 Task: Add Attachment from Trello to Card Card0000000162 in Board Board0000000041 in Workspace WS0000000014 in Trello. Add Cover Blue to Card Card0000000162 in Board Board0000000041 in Workspace WS0000000014 in Trello. Add "Copy Card To …" Button titled Button0000000162 to "bottom" of the list "To Do" to Card Card0000000162 in Board Board0000000041 in Workspace WS0000000014 in Trello. Add Description DS0000000162 to Card Card0000000162 in Board Board0000000041 in Workspace WS0000000014 in Trello. Add Comment CM0000000162 to Card Card0000000162 in Board Board0000000041 in Workspace WS0000000014 in Trello
Action: Mouse moved to (557, 28)
Screenshot: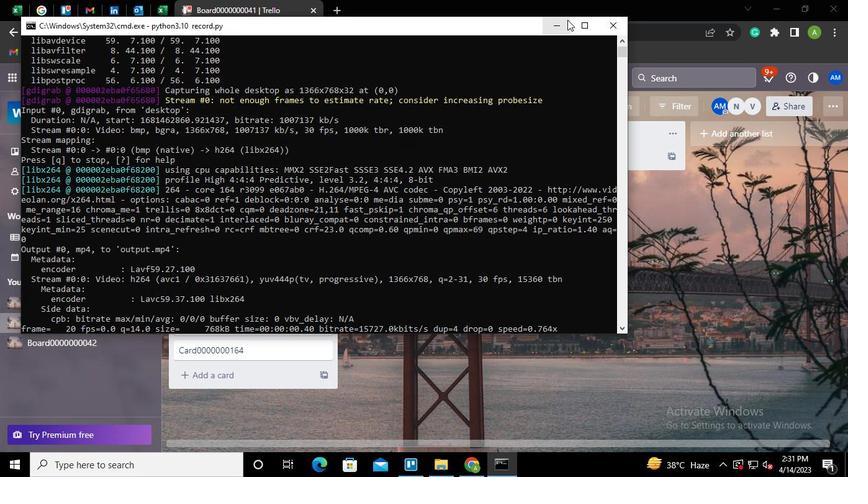 
Action: Mouse pressed left at (557, 28)
Screenshot: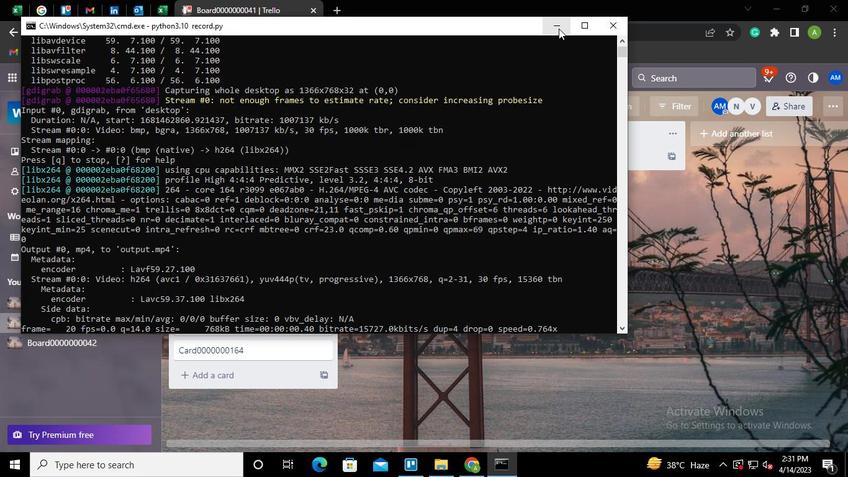 
Action: Mouse moved to (277, 282)
Screenshot: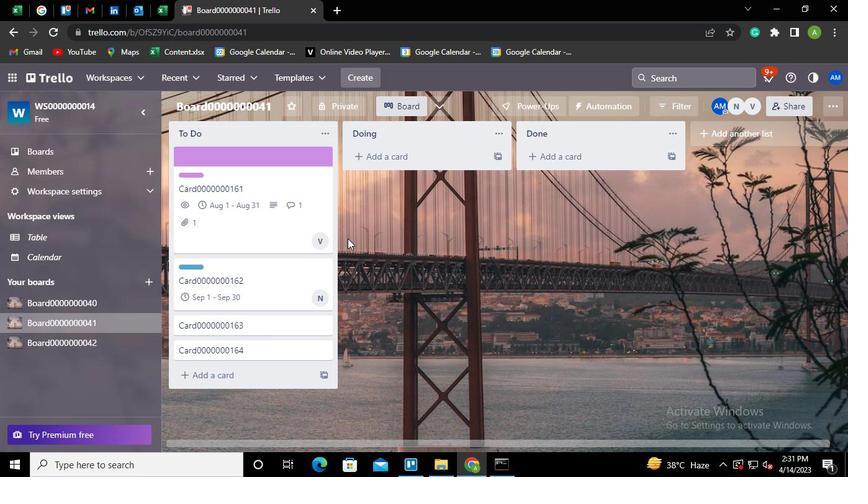
Action: Mouse pressed left at (277, 282)
Screenshot: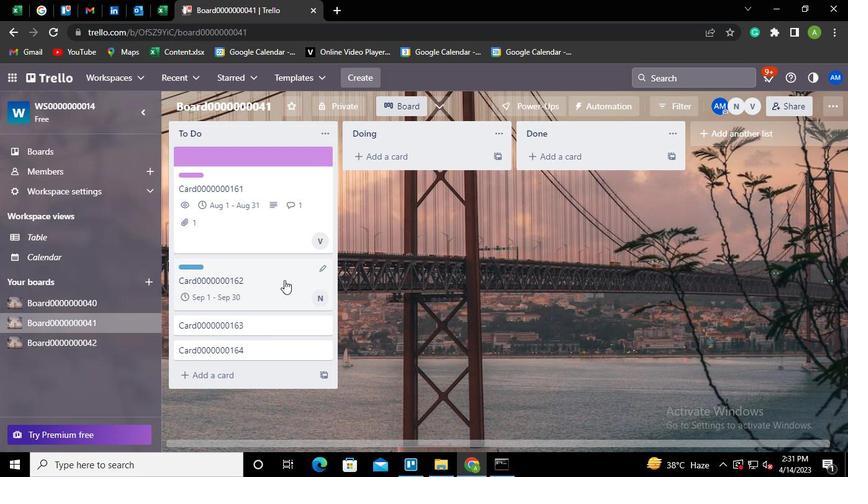 
Action: Mouse moved to (579, 321)
Screenshot: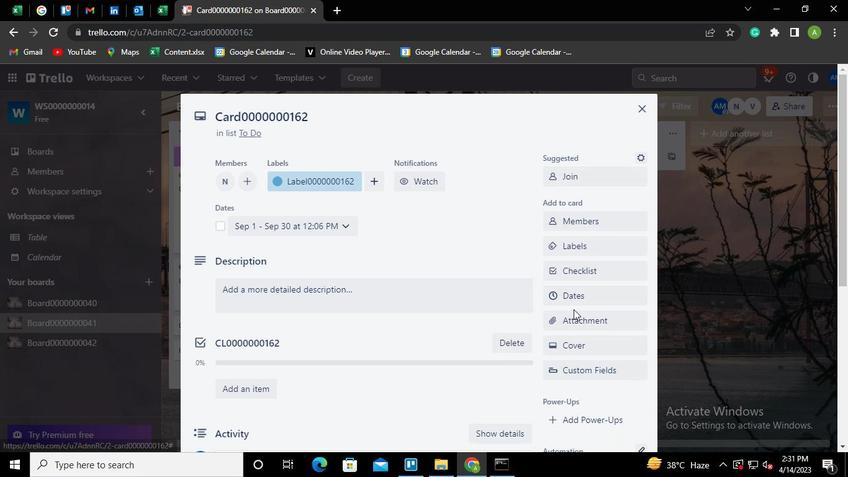 
Action: Mouse pressed left at (579, 321)
Screenshot: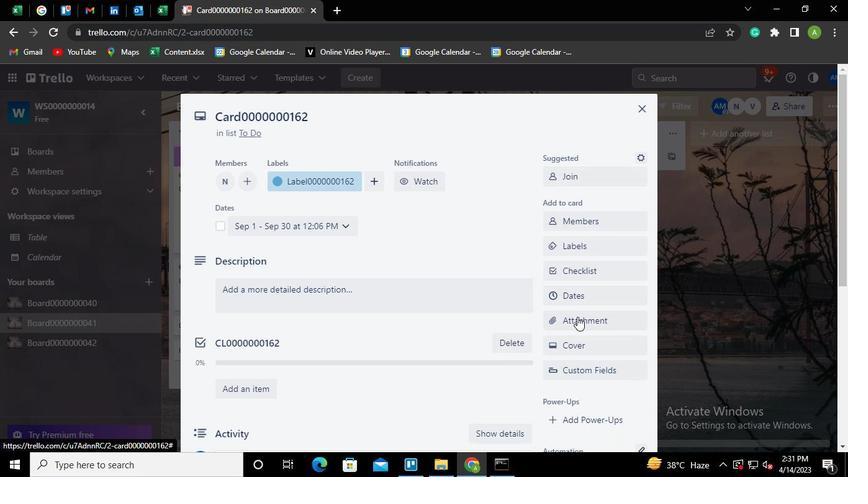 
Action: Mouse moved to (567, 152)
Screenshot: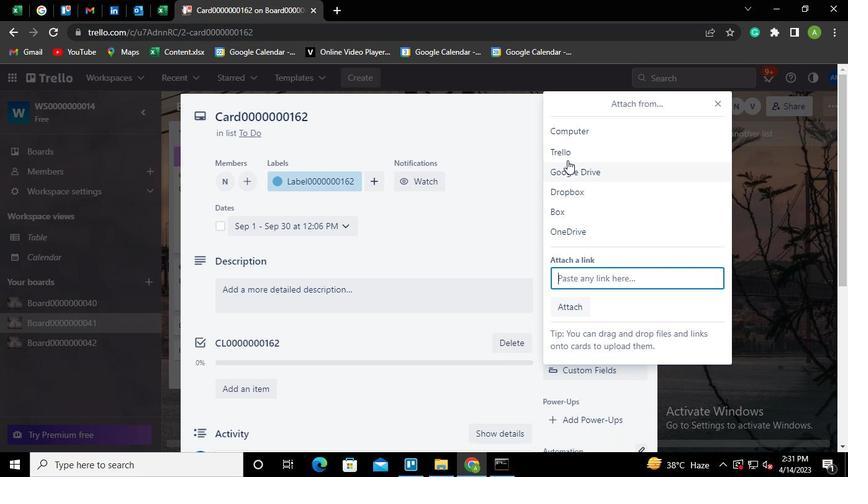 
Action: Mouse pressed left at (567, 152)
Screenshot: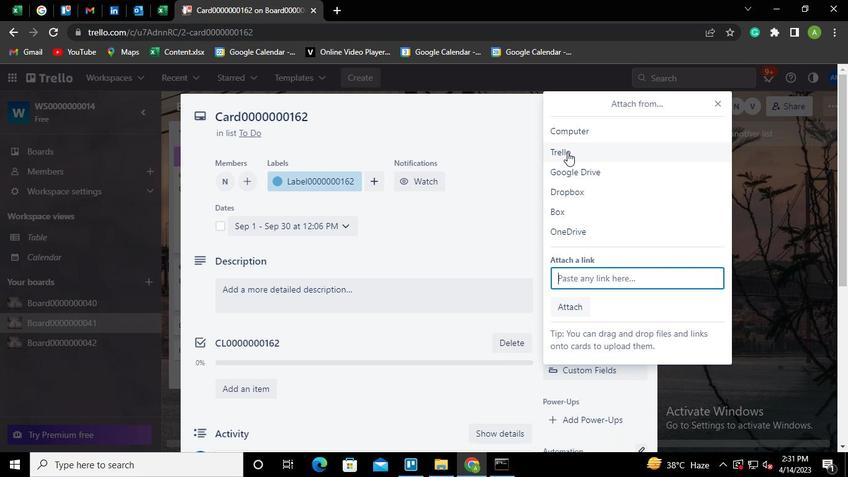 
Action: Mouse moved to (574, 192)
Screenshot: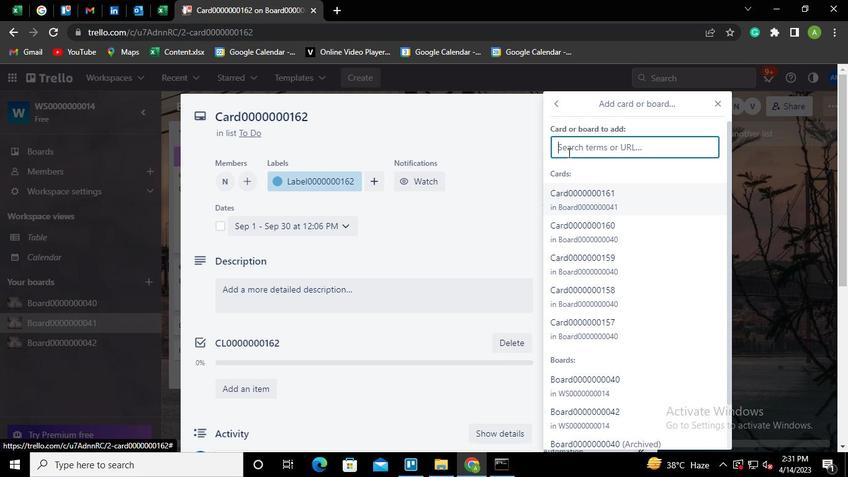 
Action: Mouse pressed left at (574, 192)
Screenshot: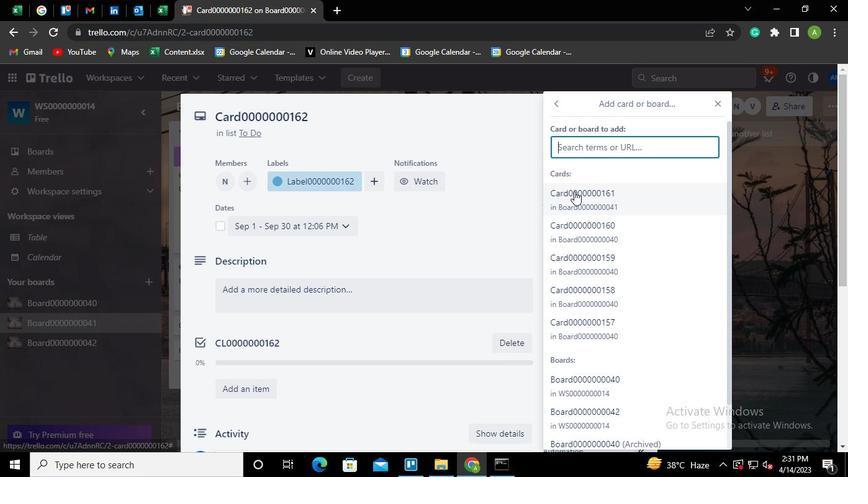 
Action: Mouse moved to (571, 342)
Screenshot: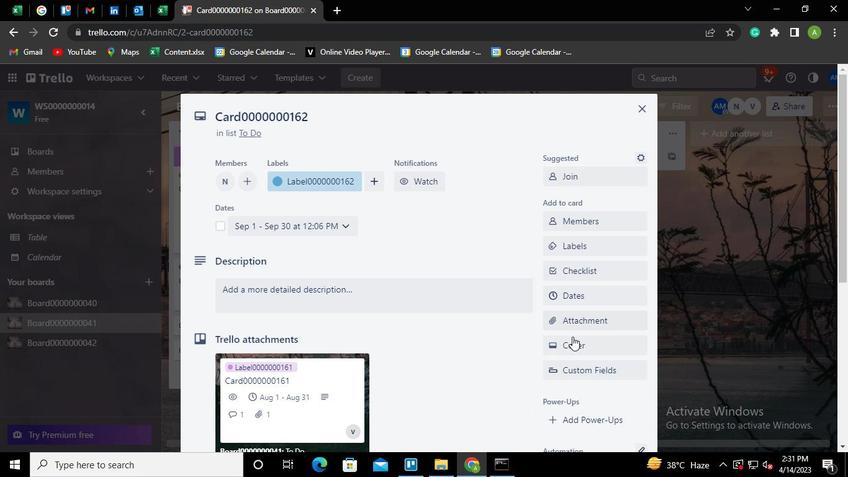 
Action: Mouse pressed left at (571, 342)
Screenshot: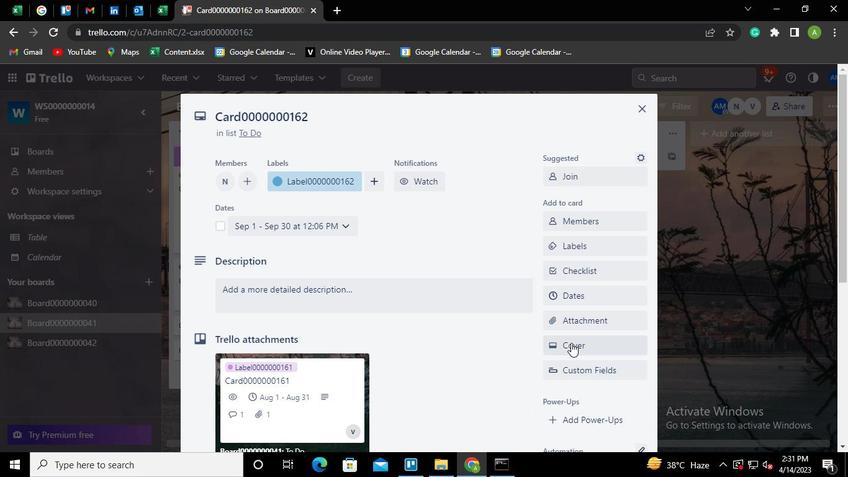 
Action: Mouse moved to (567, 242)
Screenshot: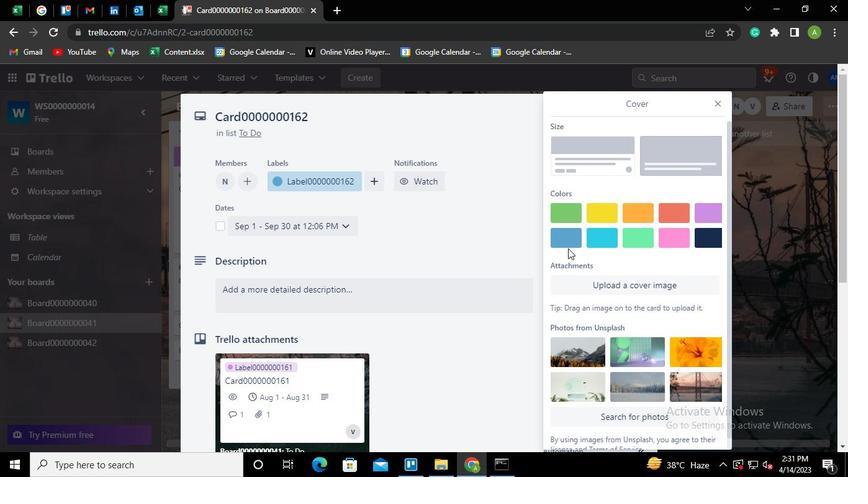 
Action: Mouse pressed left at (567, 242)
Screenshot: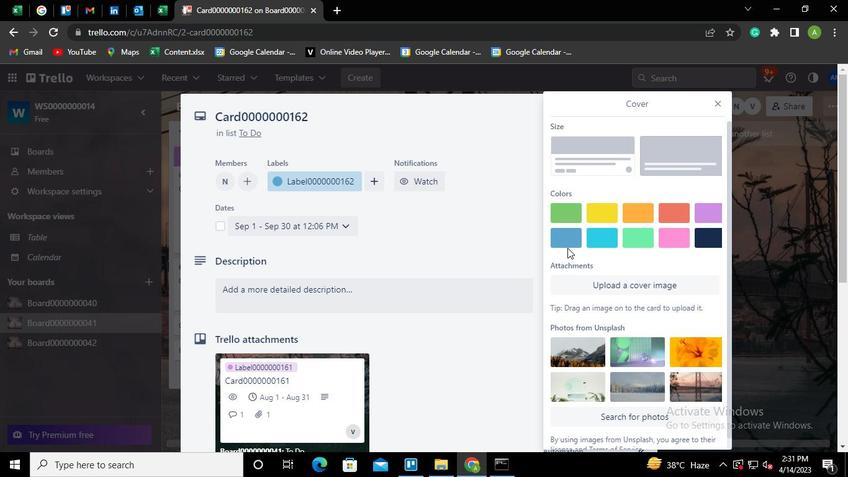
Action: Mouse moved to (506, 219)
Screenshot: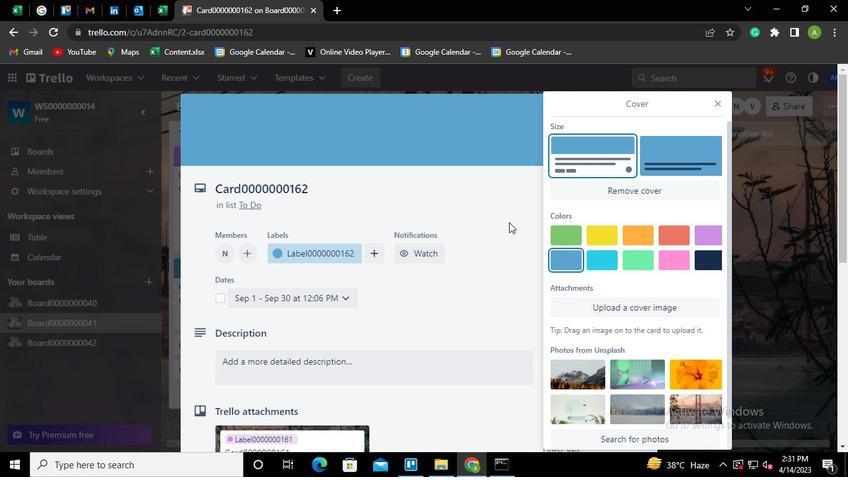 
Action: Mouse pressed left at (506, 219)
Screenshot: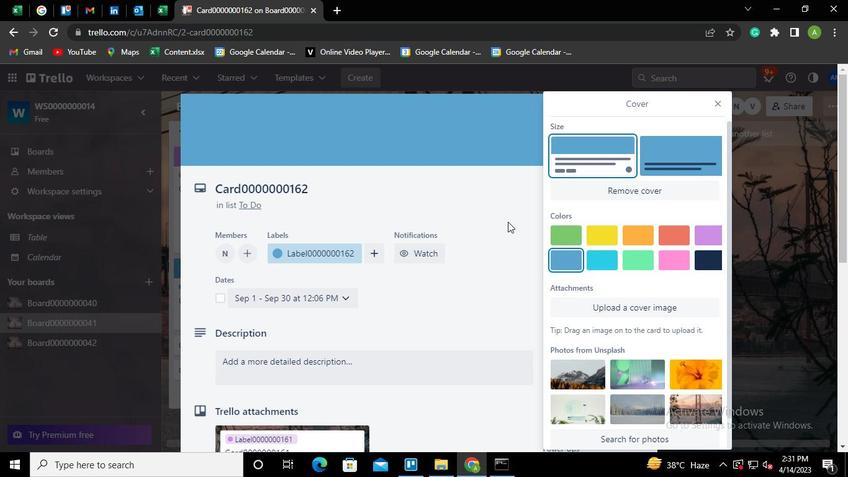 
Action: Mouse moved to (578, 426)
Screenshot: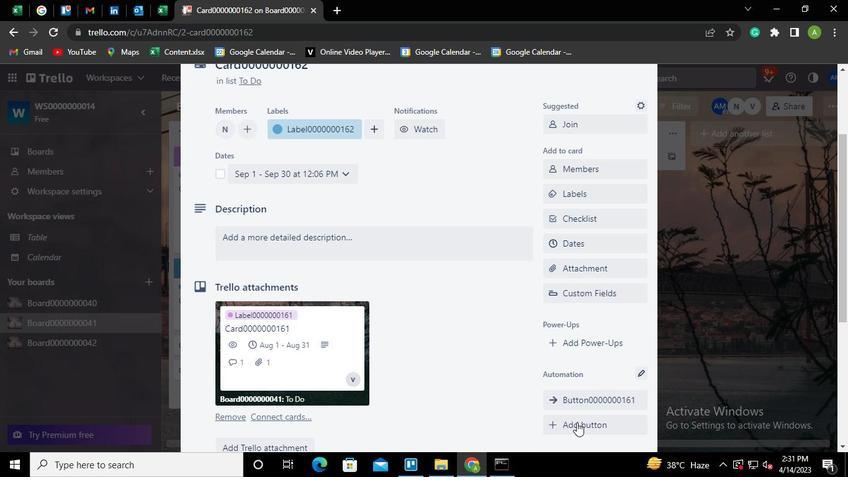 
Action: Mouse pressed left at (578, 426)
Screenshot: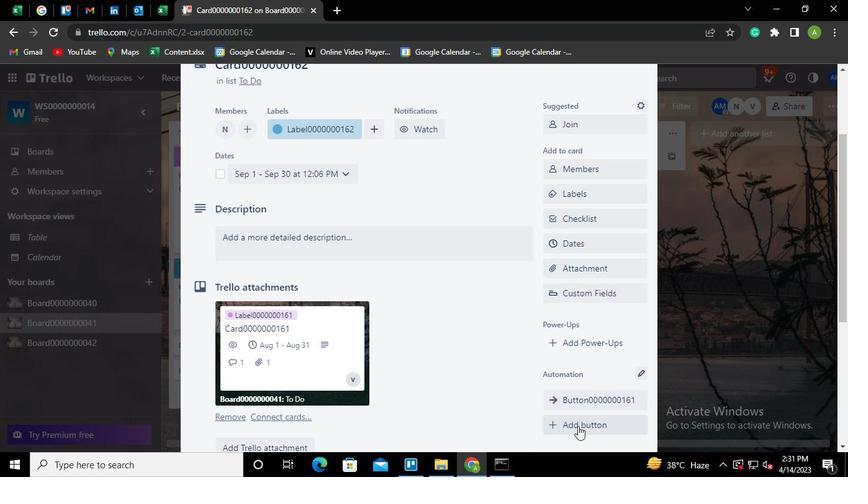 
Action: Mouse moved to (603, 180)
Screenshot: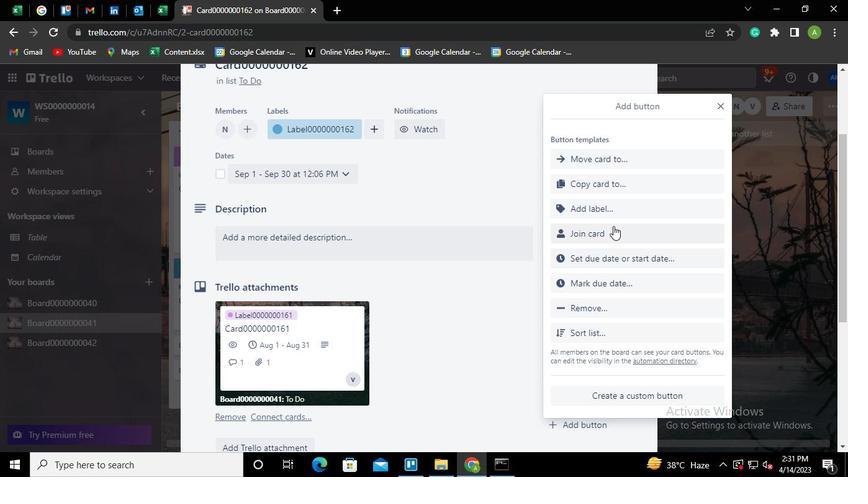 
Action: Mouse pressed left at (603, 180)
Screenshot: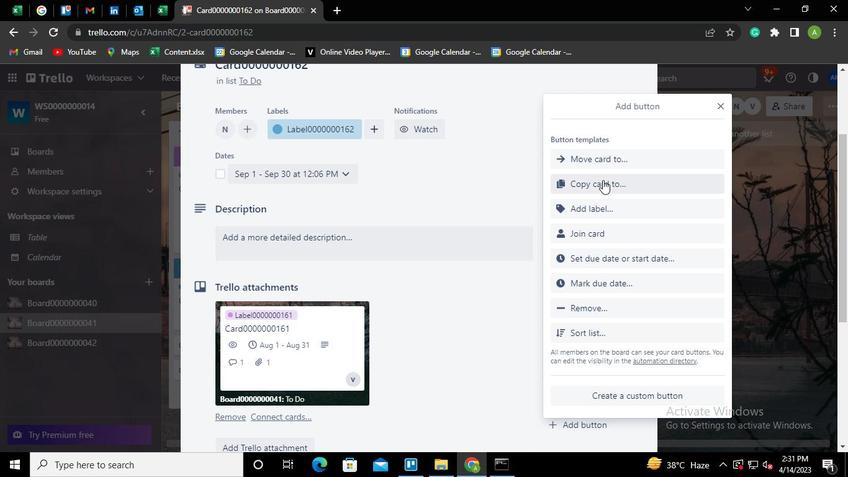 
Action: Mouse moved to (619, 216)
Screenshot: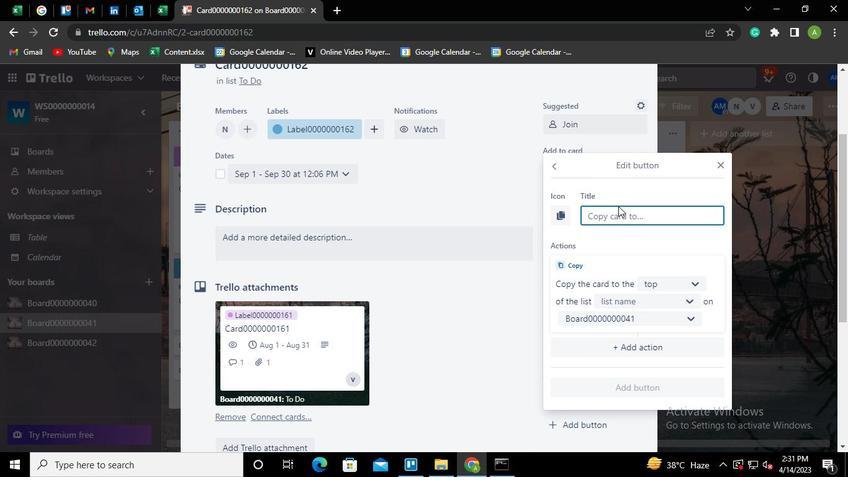 
Action: Mouse pressed left at (619, 216)
Screenshot: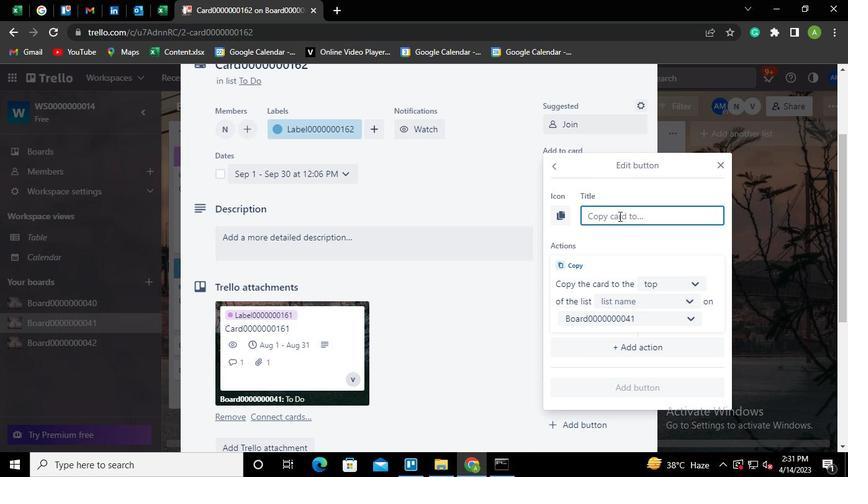 
Action: Keyboard Key.shift
Screenshot: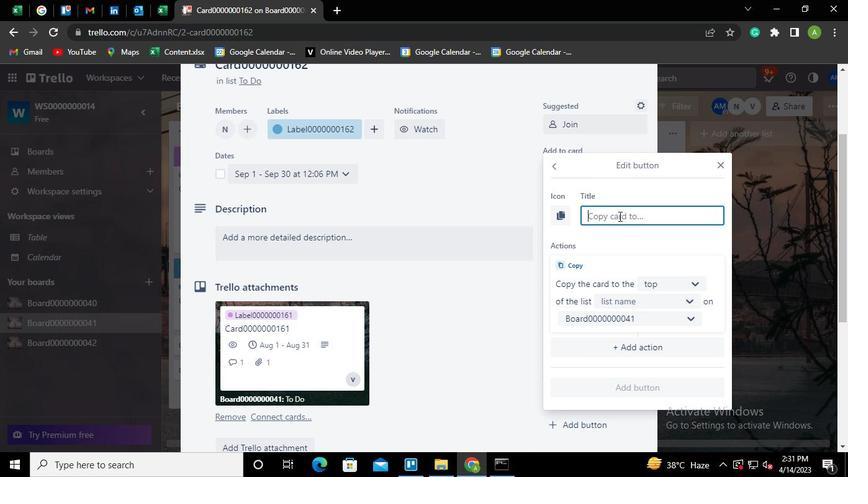 
Action: Keyboard B
Screenshot: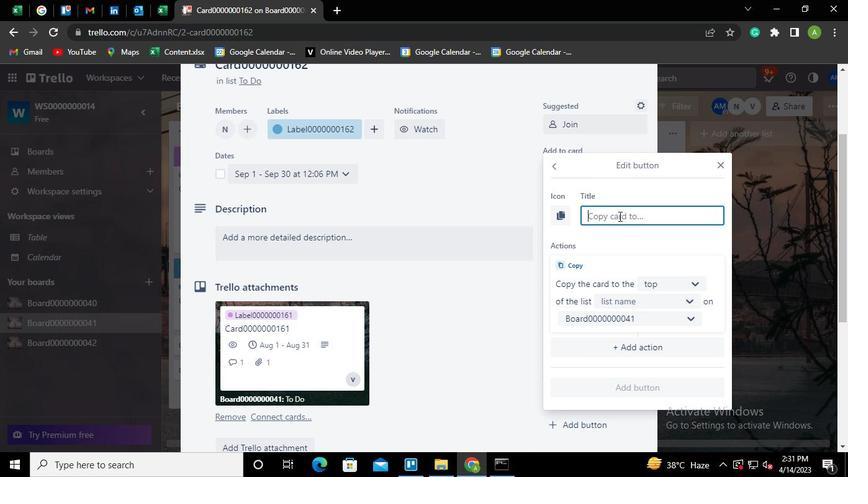 
Action: Keyboard u
Screenshot: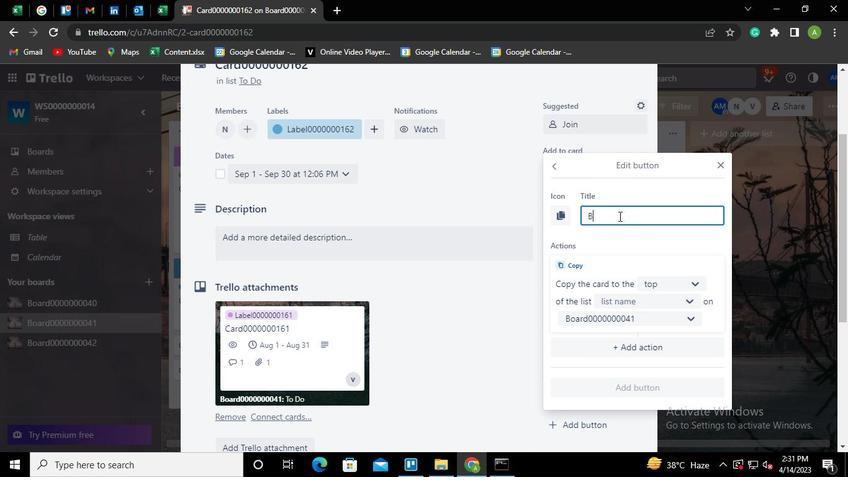 
Action: Keyboard t
Screenshot: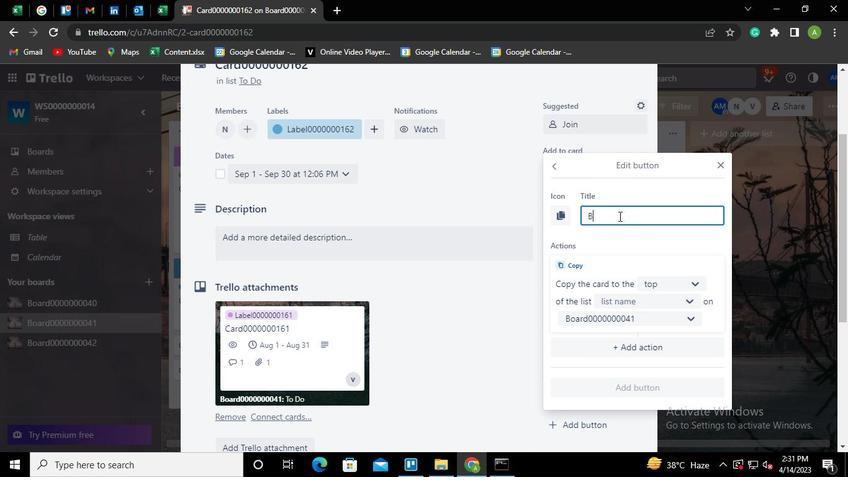 
Action: Keyboard t
Screenshot: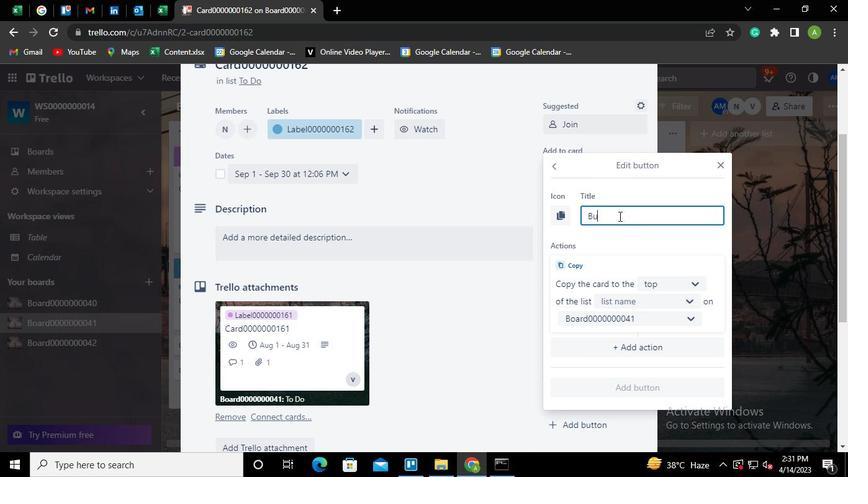 
Action: Keyboard o
Screenshot: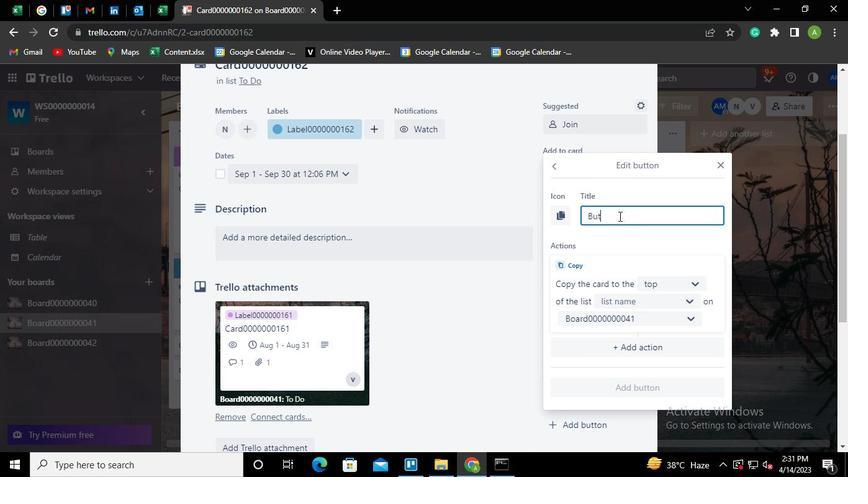 
Action: Keyboard n
Screenshot: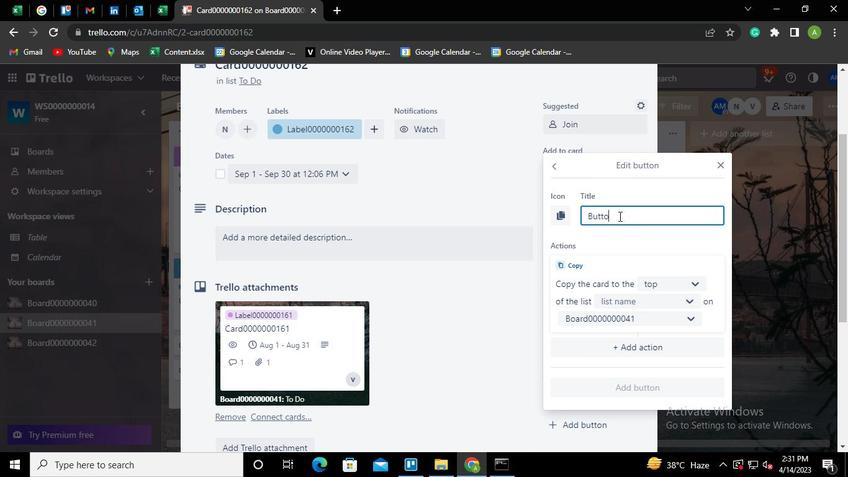 
Action: Keyboard <96>
Screenshot: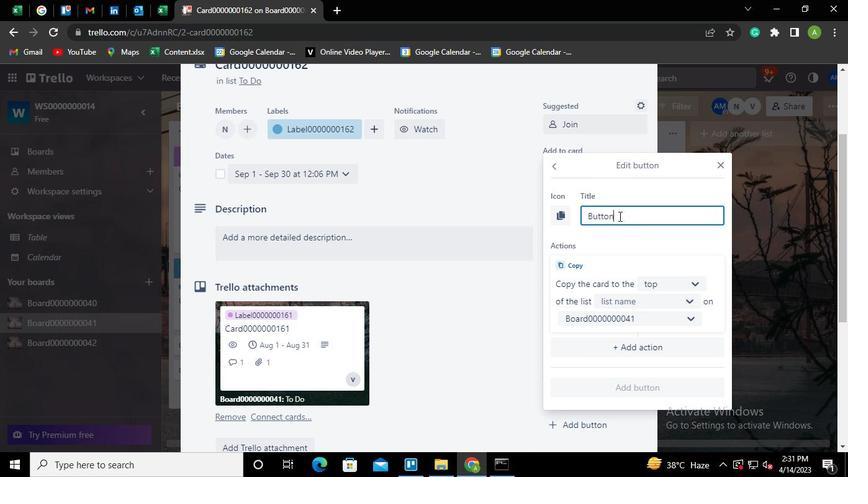 
Action: Keyboard <96>
Screenshot: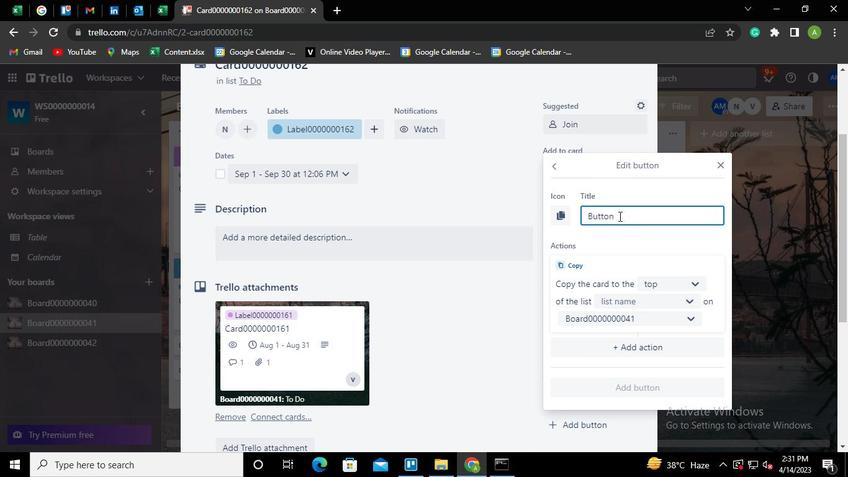 
Action: Keyboard <96>
Screenshot: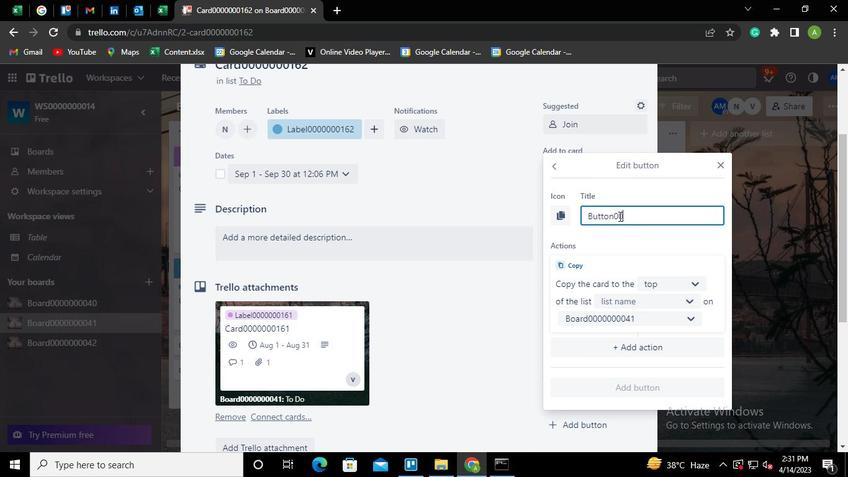 
Action: Keyboard <96>
Screenshot: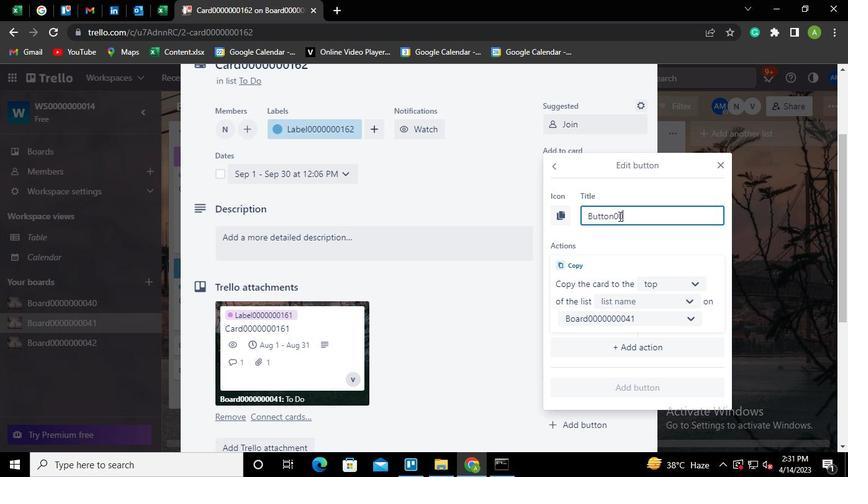 
Action: Keyboard <96>
Screenshot: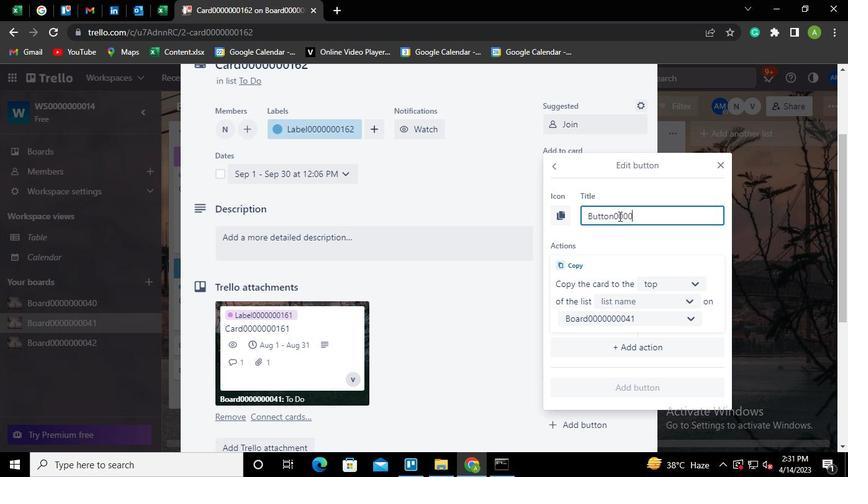 
Action: Keyboard <96>
Screenshot: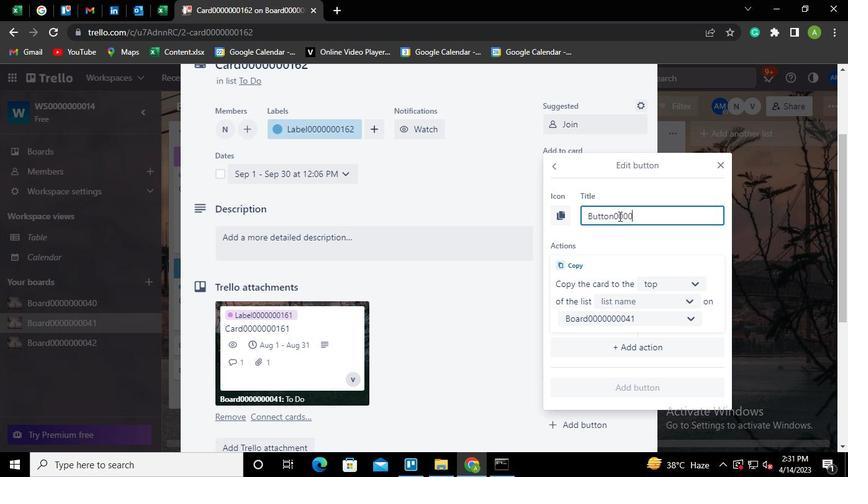 
Action: Keyboard <96>
Screenshot: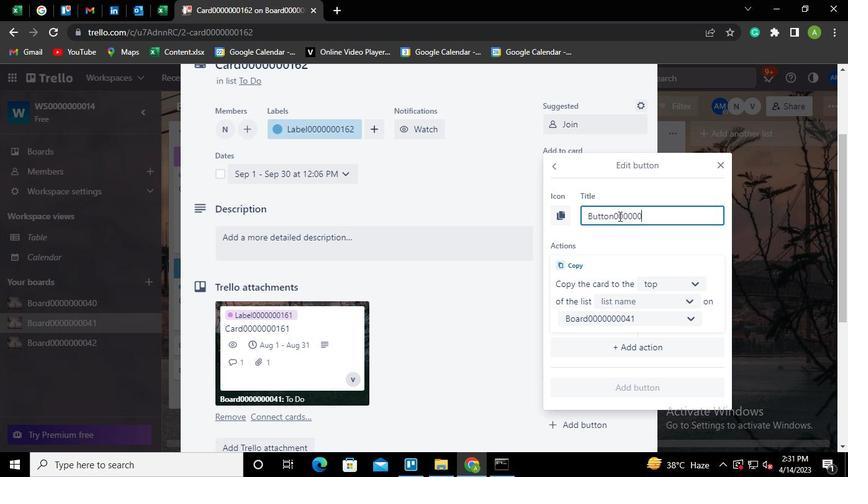 
Action: Keyboard <97>
Screenshot: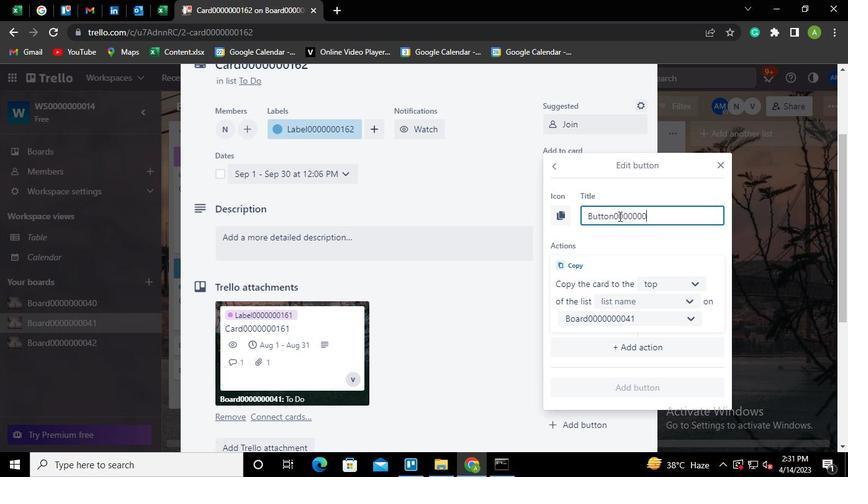 
Action: Keyboard <102>
Screenshot: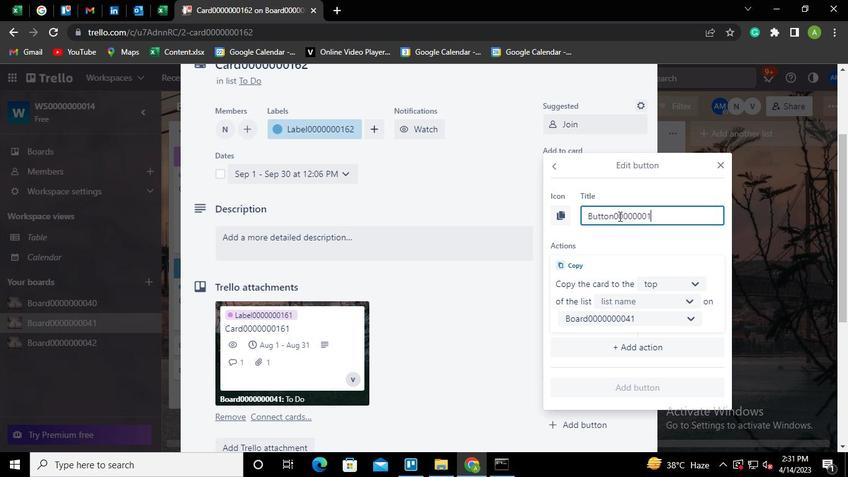 
Action: Keyboard <98>
Screenshot: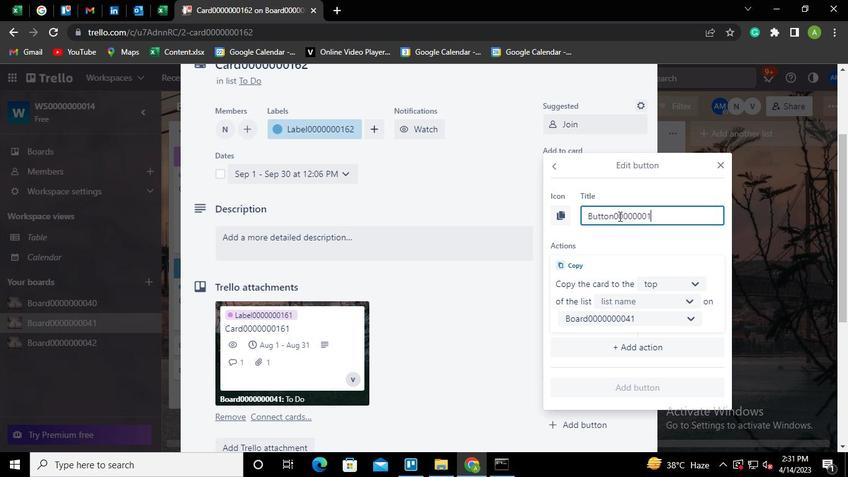 
Action: Mouse moved to (652, 286)
Screenshot: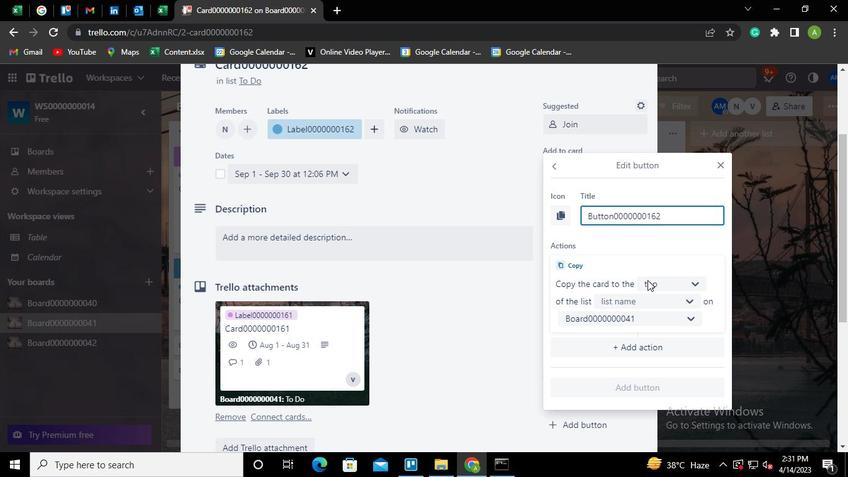 
Action: Mouse pressed left at (652, 286)
Screenshot: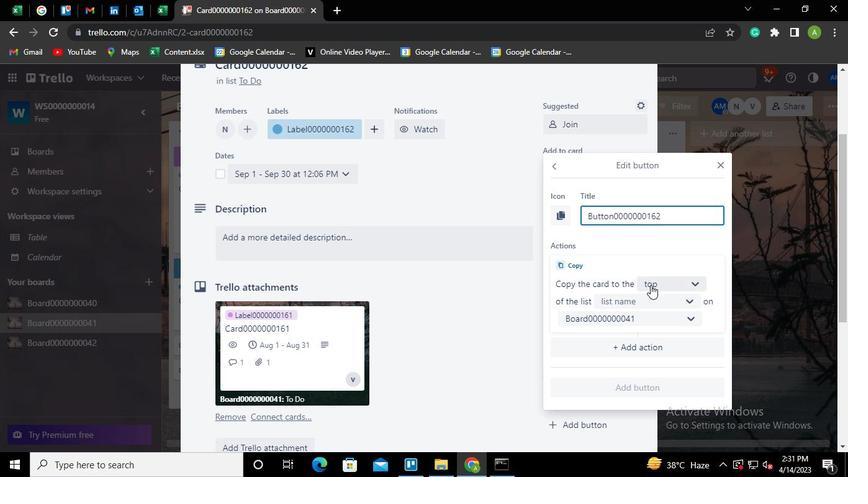 
Action: Mouse moved to (660, 324)
Screenshot: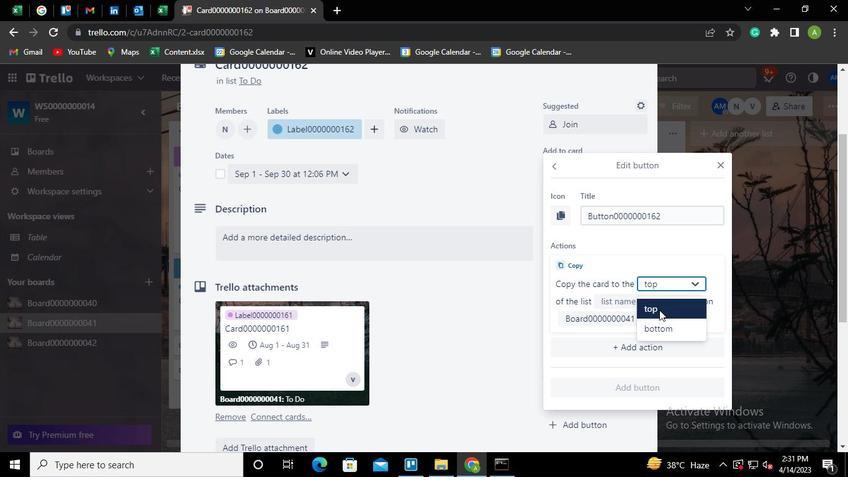 
Action: Mouse pressed left at (660, 324)
Screenshot: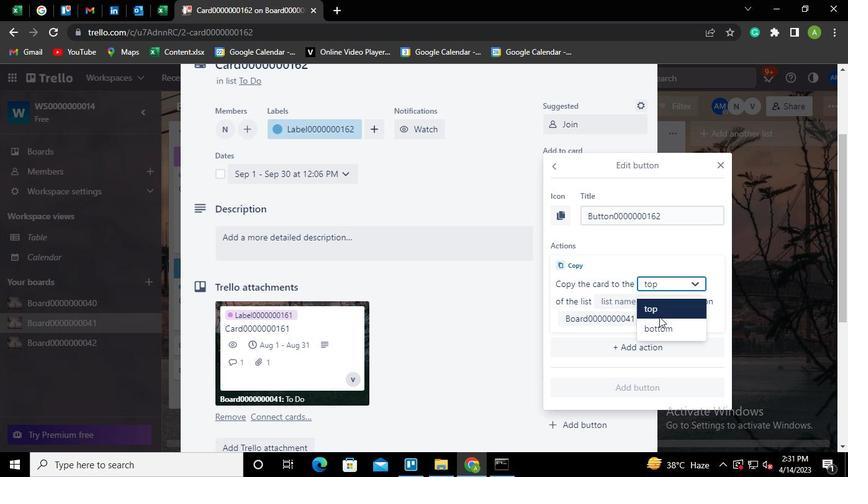 
Action: Mouse moved to (654, 303)
Screenshot: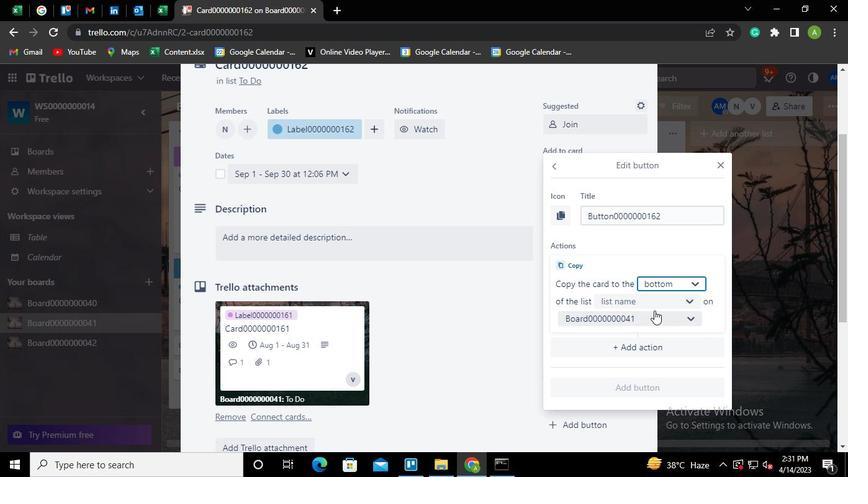 
Action: Mouse pressed left at (654, 303)
Screenshot: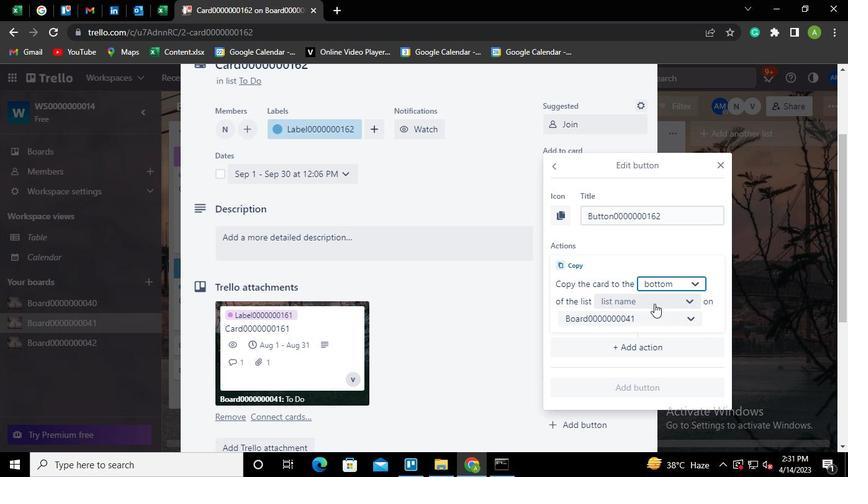 
Action: Mouse moved to (642, 323)
Screenshot: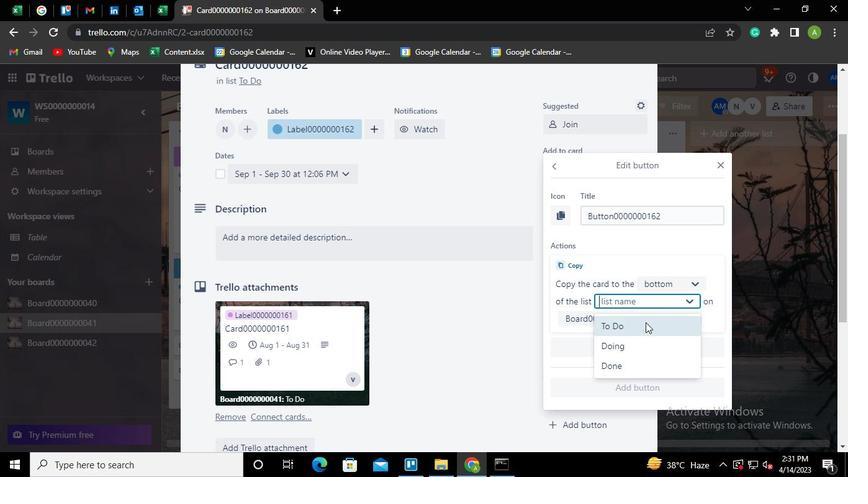 
Action: Mouse pressed left at (642, 323)
Screenshot: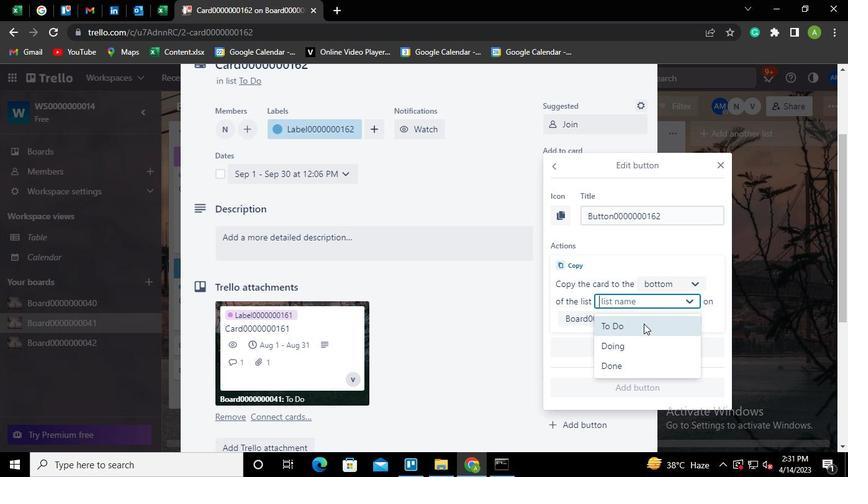 
Action: Mouse moved to (634, 386)
Screenshot: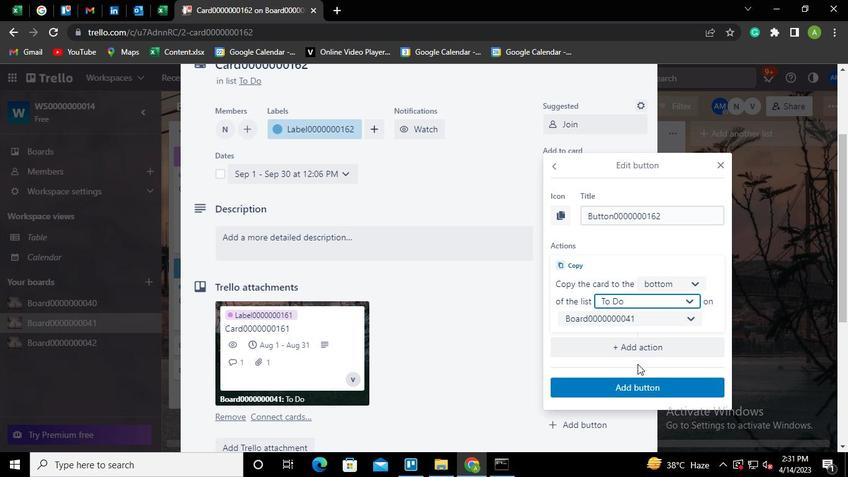 
Action: Mouse pressed left at (634, 386)
Screenshot: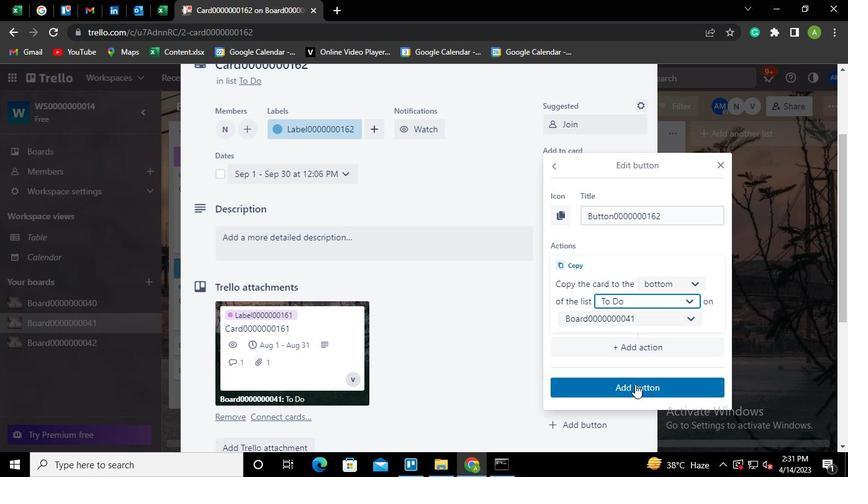 
Action: Mouse moved to (302, 239)
Screenshot: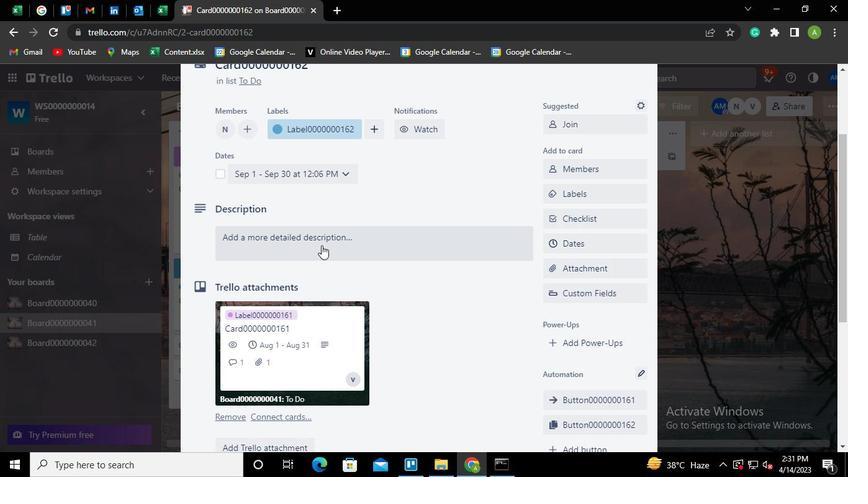 
Action: Mouse pressed left at (302, 239)
Screenshot: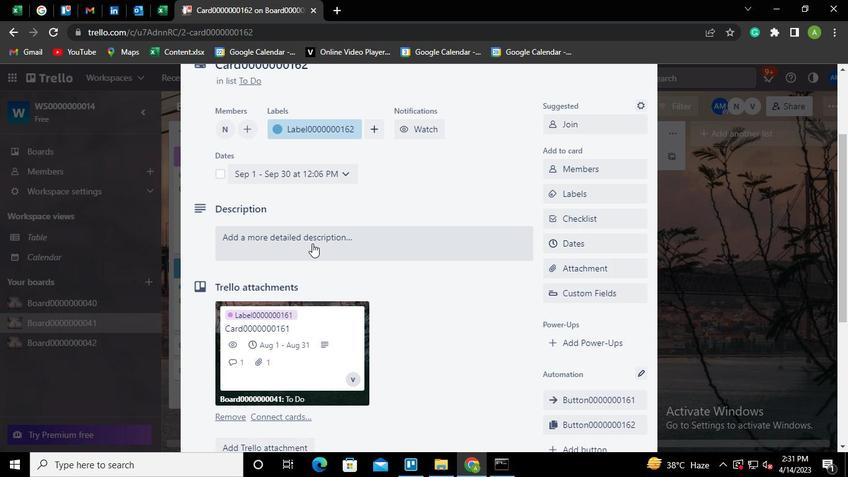 
Action: Mouse moved to (301, 238)
Screenshot: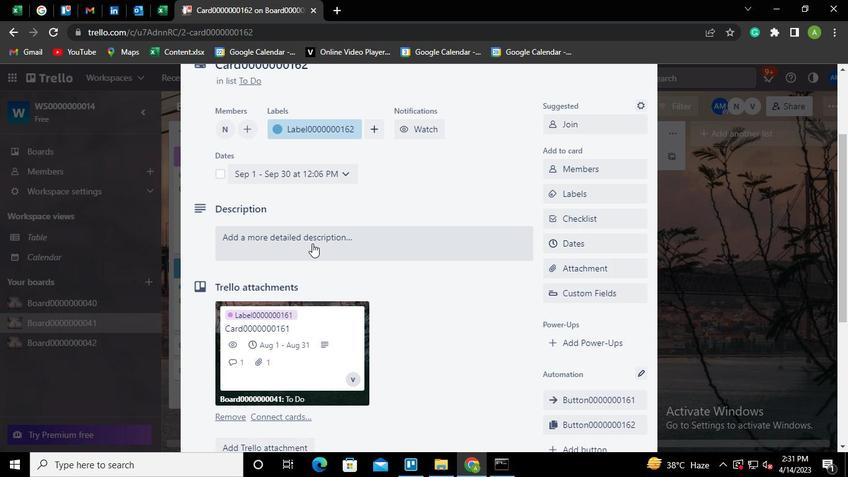 
Action: Keyboard Key.shift
Screenshot: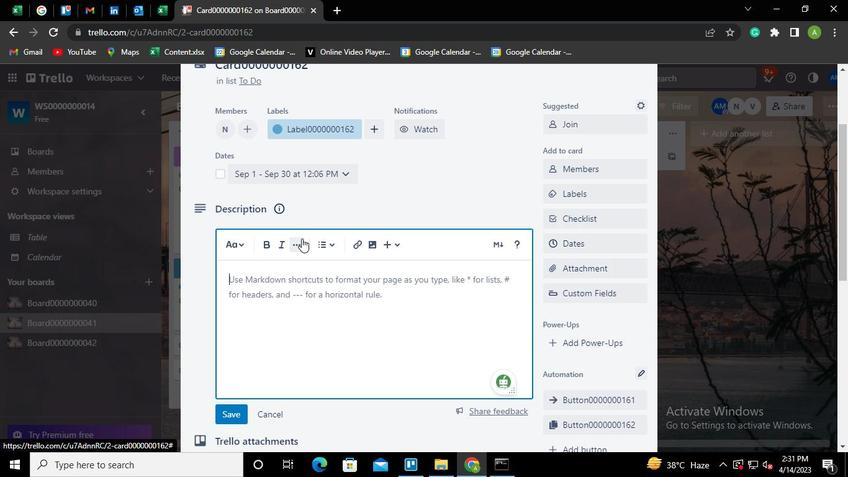 
Action: Keyboard D
Screenshot: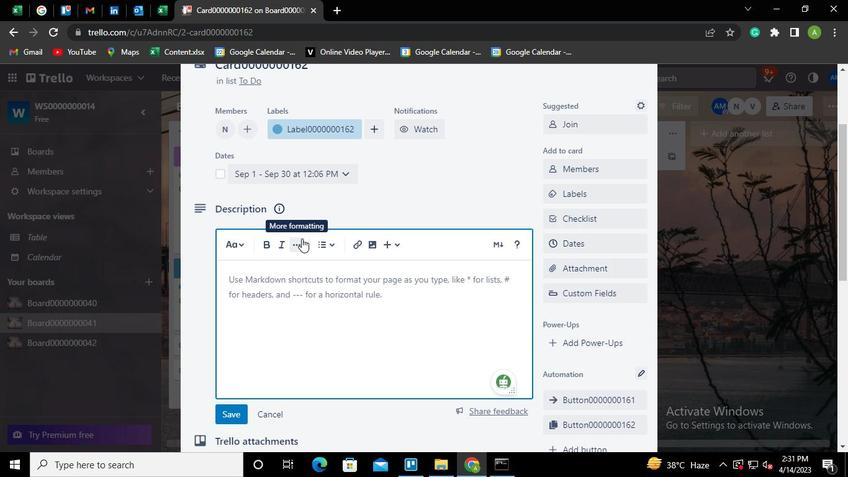 
Action: Keyboard S
Screenshot: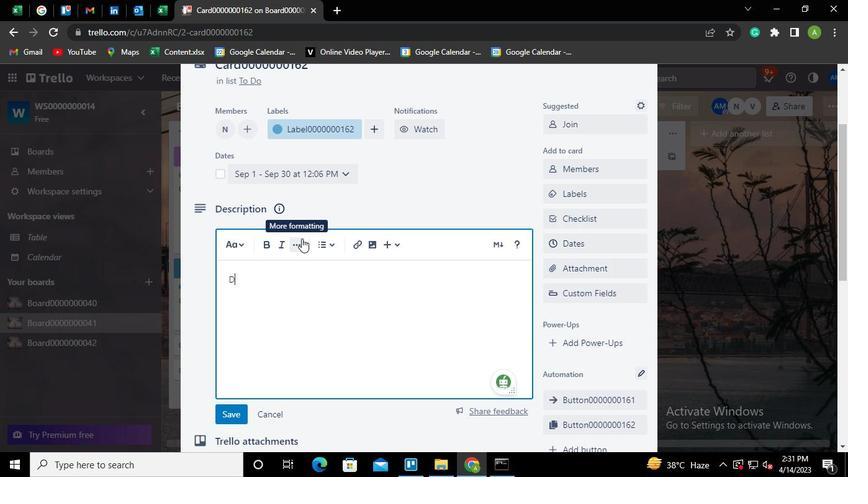 
Action: Keyboard <96>
Screenshot: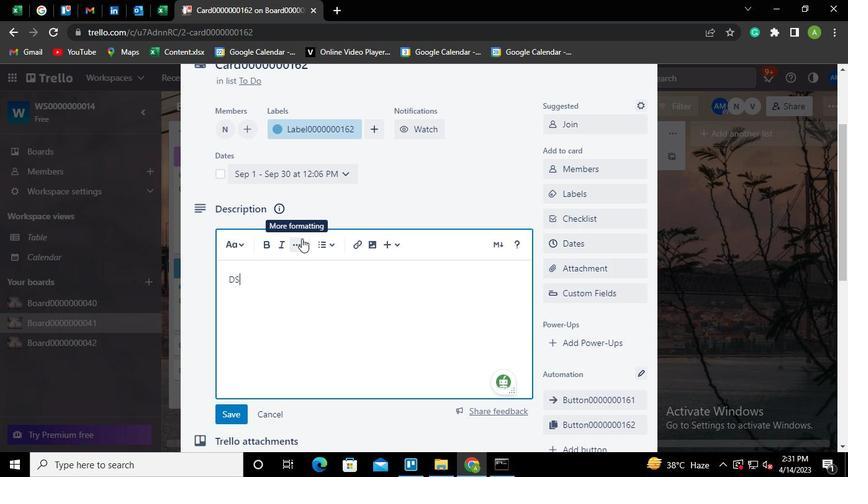 
Action: Keyboard <96>
Screenshot: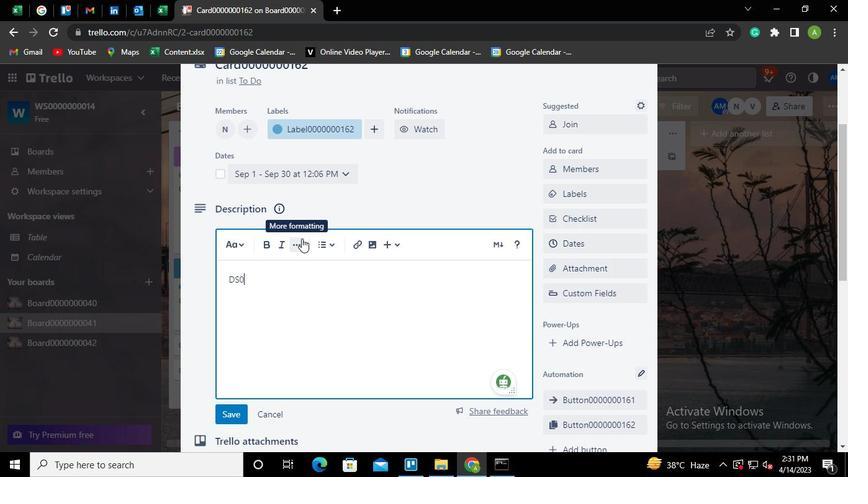 
Action: Keyboard <96>
Screenshot: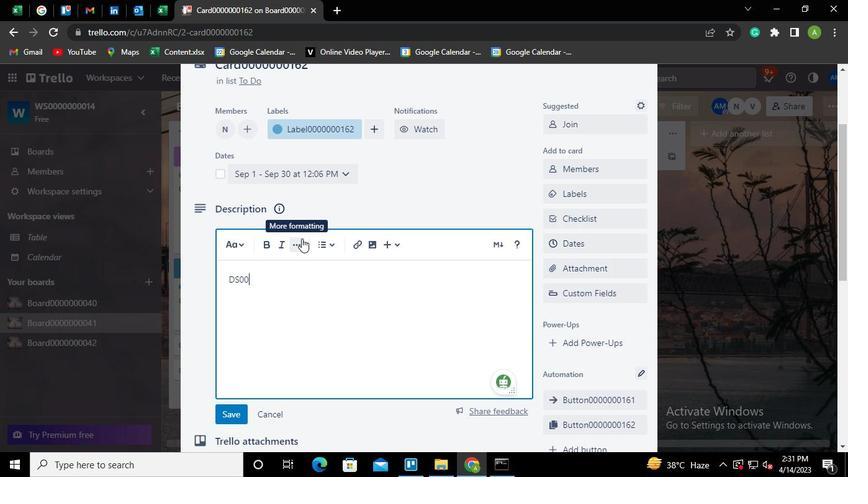 
Action: Keyboard <96>
Screenshot: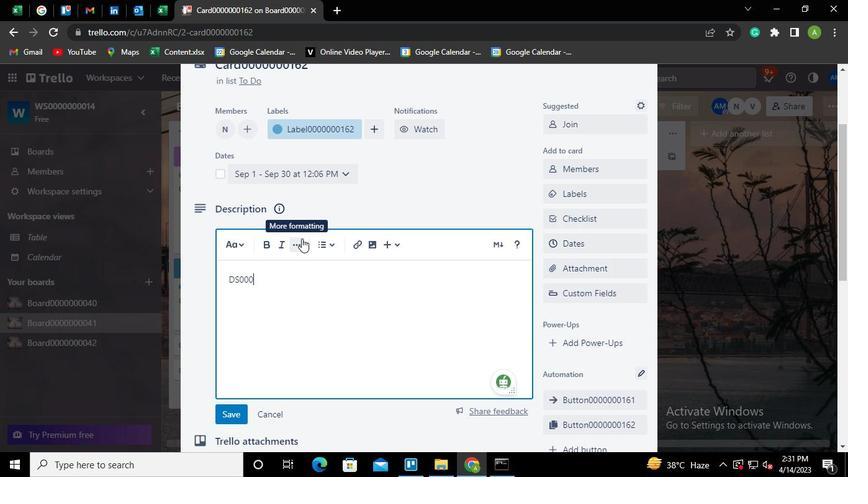 
Action: Keyboard <96>
Screenshot: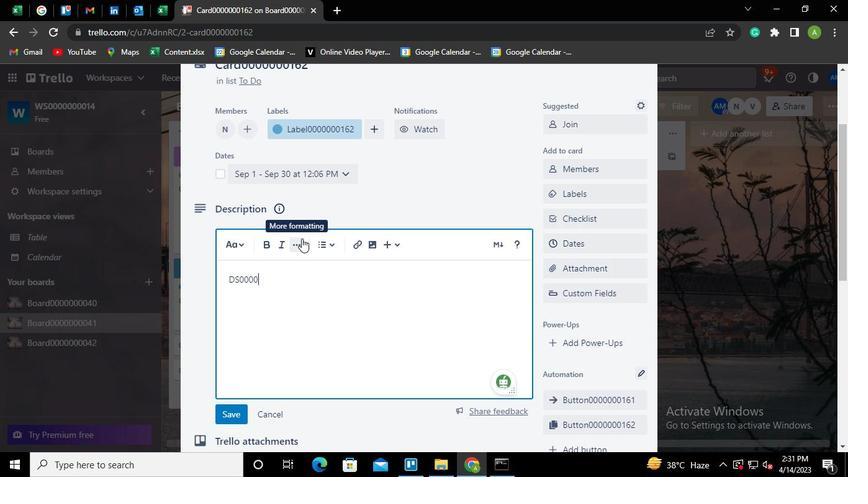 
Action: Keyboard <96>
Screenshot: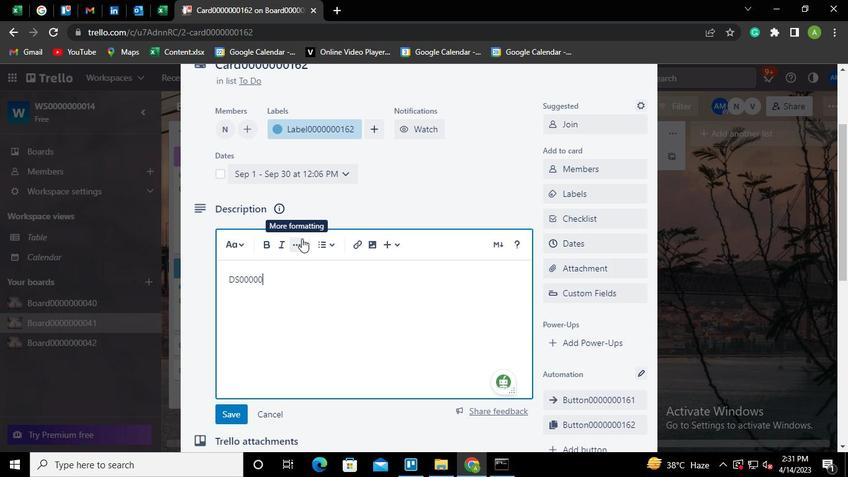 
Action: Keyboard <96>
Screenshot: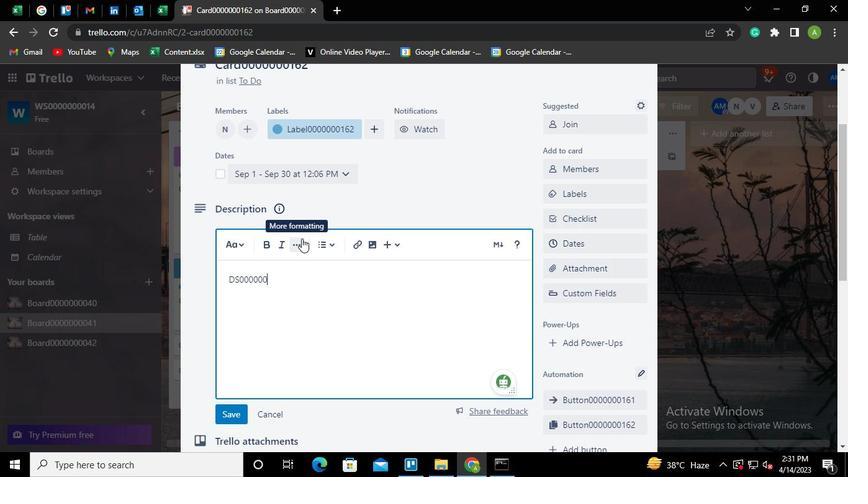 
Action: Keyboard <97>
Screenshot: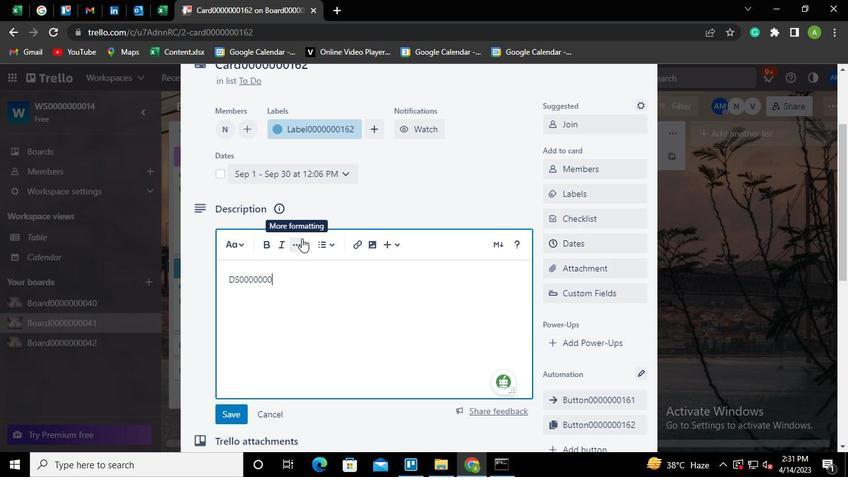 
Action: Keyboard <102>
Screenshot: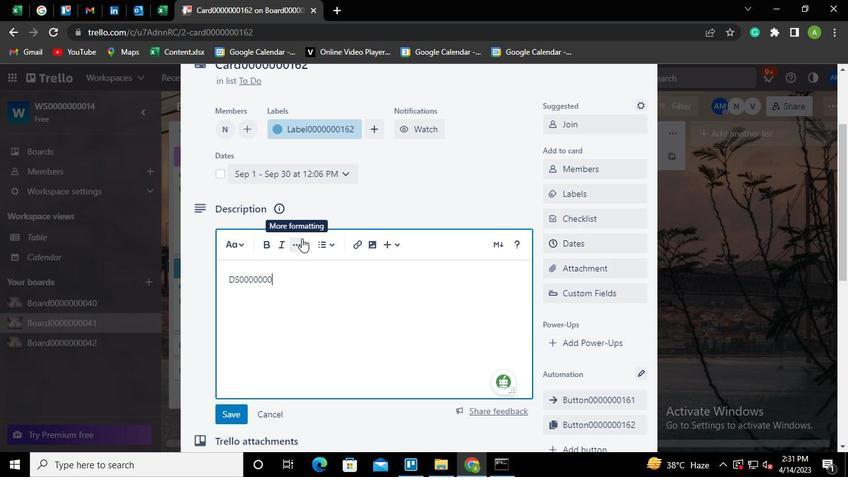 
Action: Keyboard <98>
Screenshot: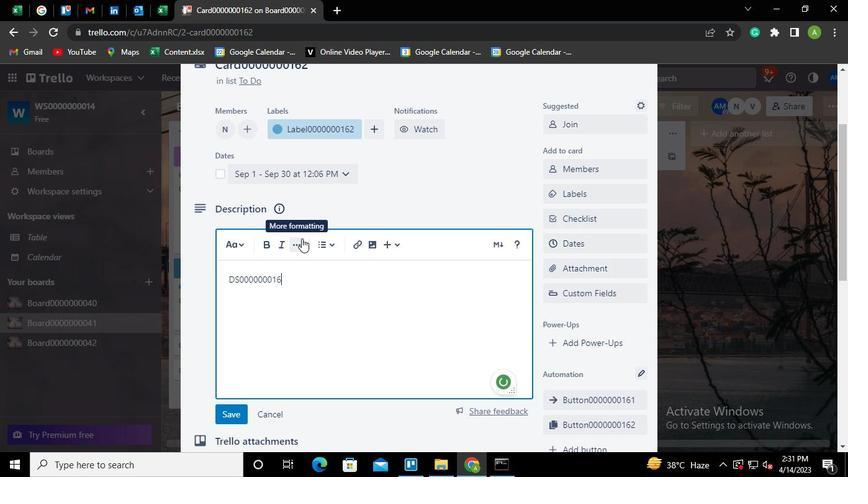 
Action: Mouse moved to (227, 409)
Screenshot: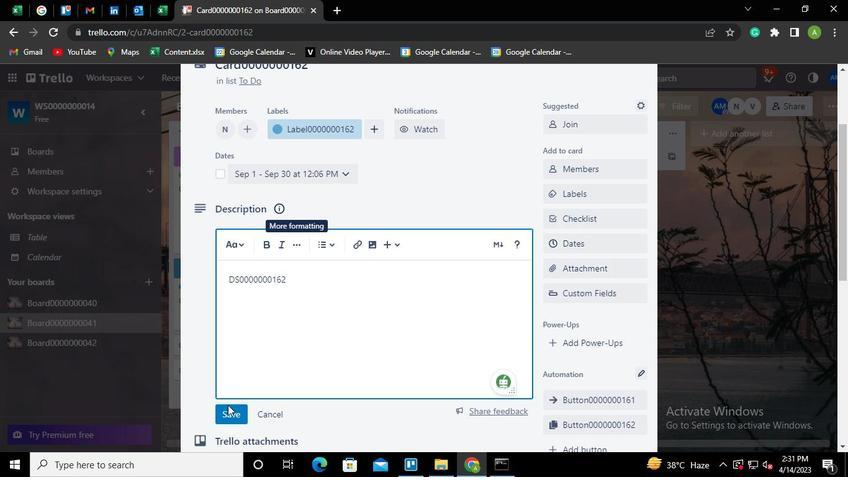 
Action: Mouse pressed left at (227, 409)
Screenshot: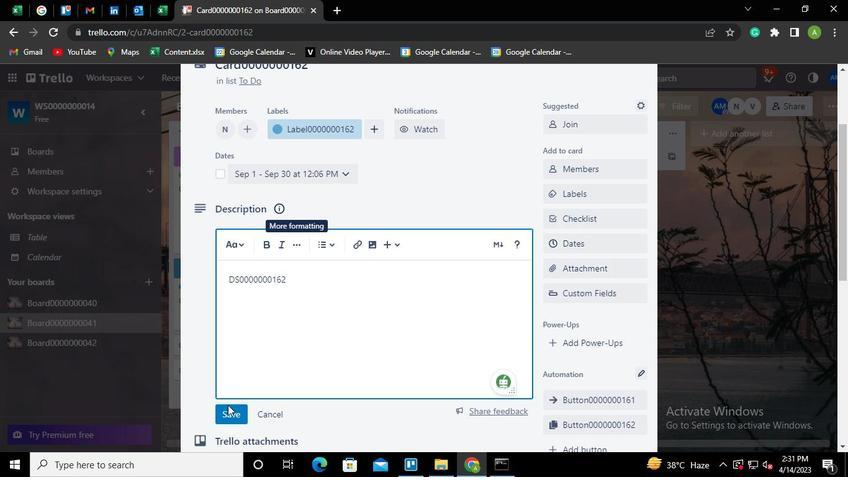 
Action: Mouse moved to (254, 360)
Screenshot: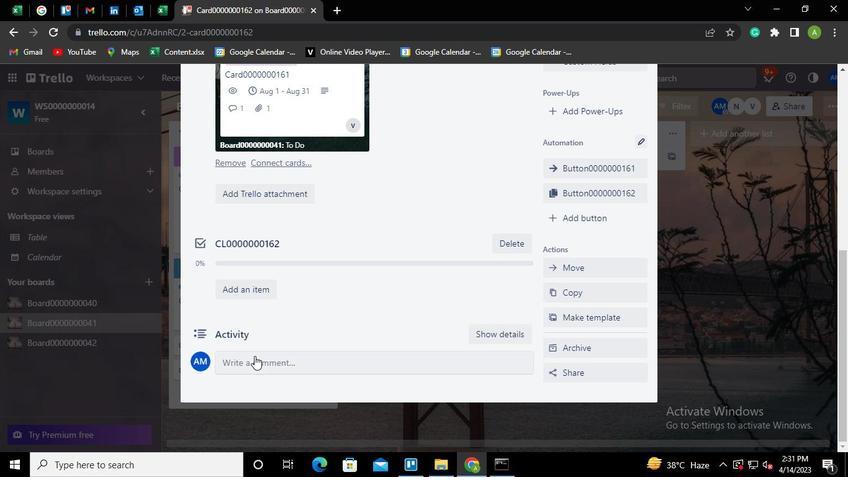 
Action: Mouse pressed left at (254, 360)
Screenshot: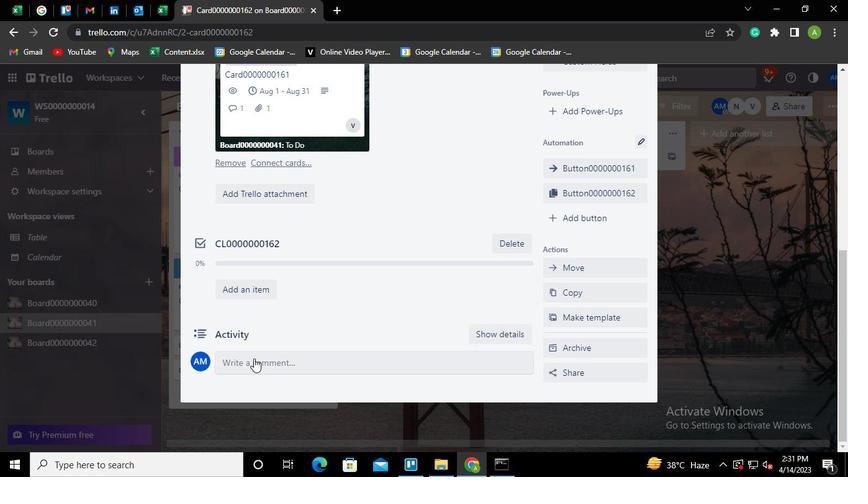 
Action: Keyboard Key.shift
Screenshot: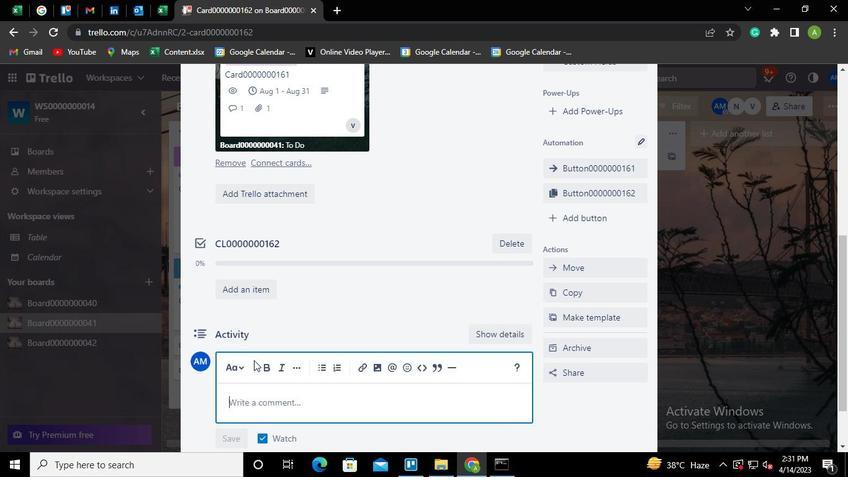 
Action: Keyboard C
Screenshot: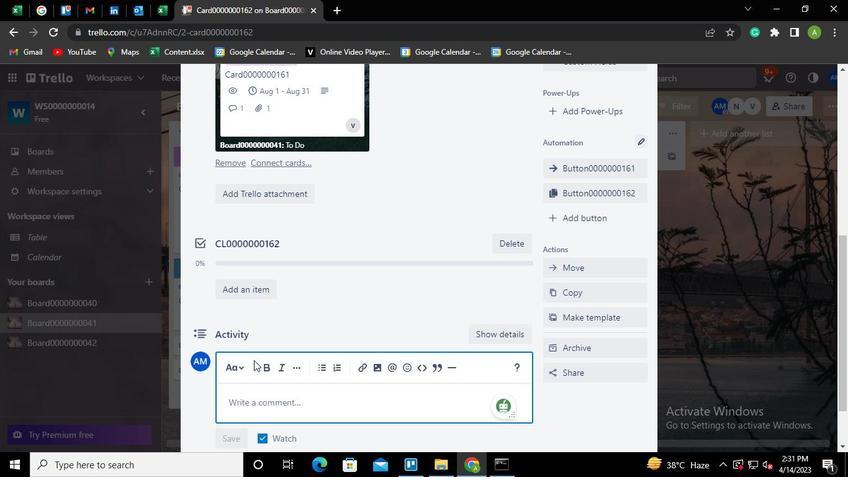 
Action: Keyboard M
Screenshot: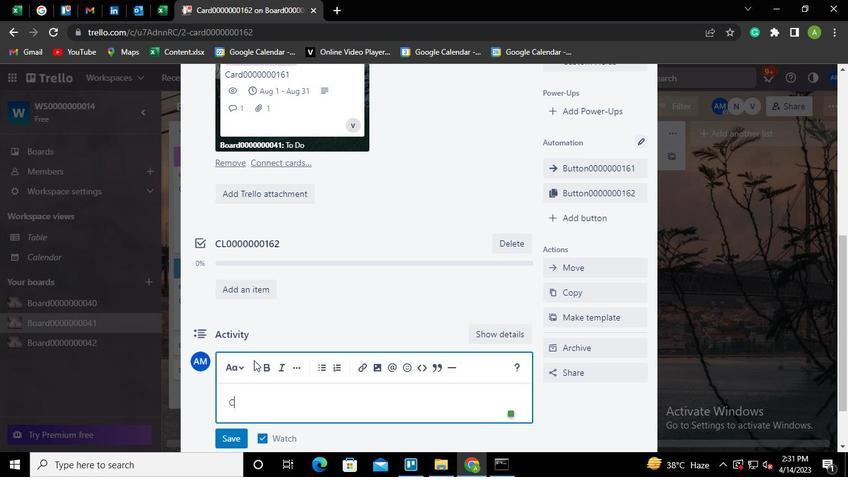 
Action: Keyboard <96>
Screenshot: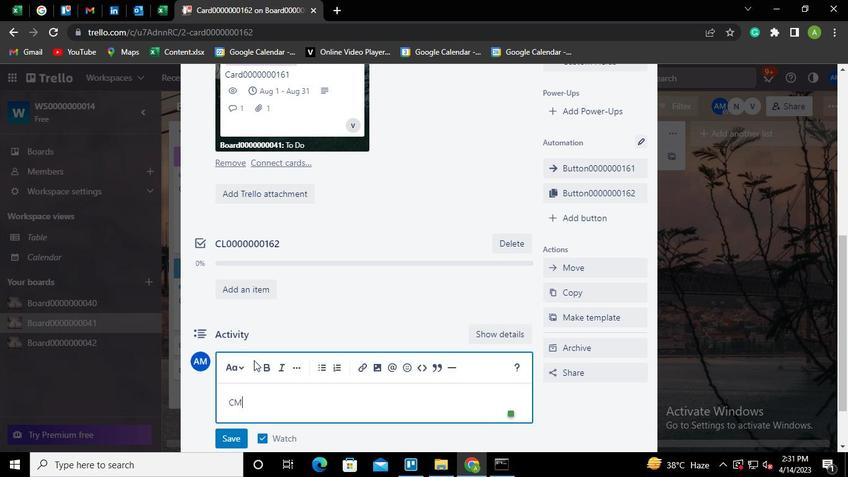 
Action: Keyboard <96>
Screenshot: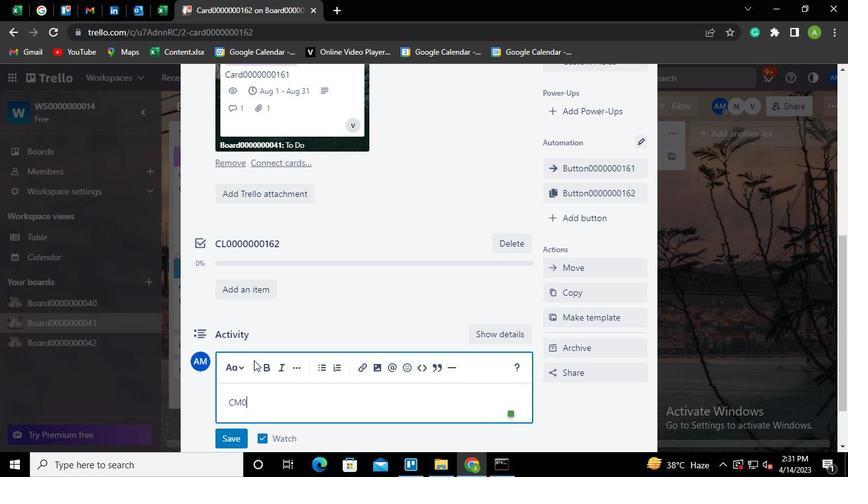 
Action: Keyboard <96>
Screenshot: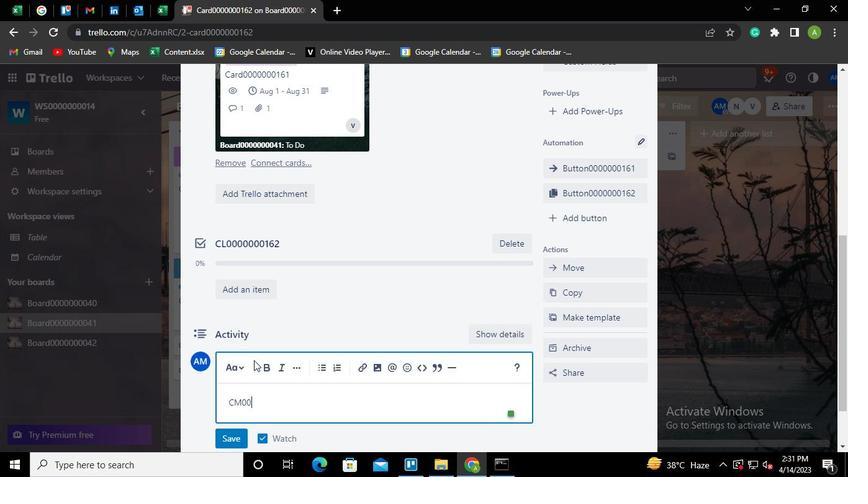 
Action: Keyboard <96>
Screenshot: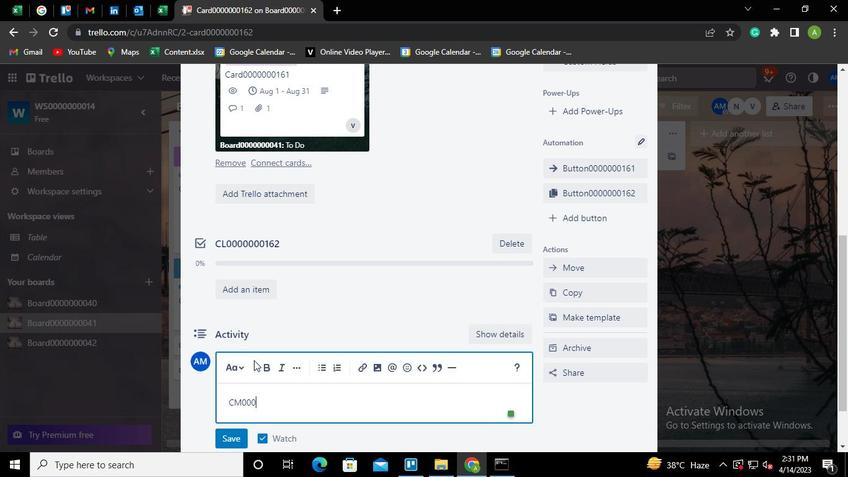 
Action: Keyboard <96>
Screenshot: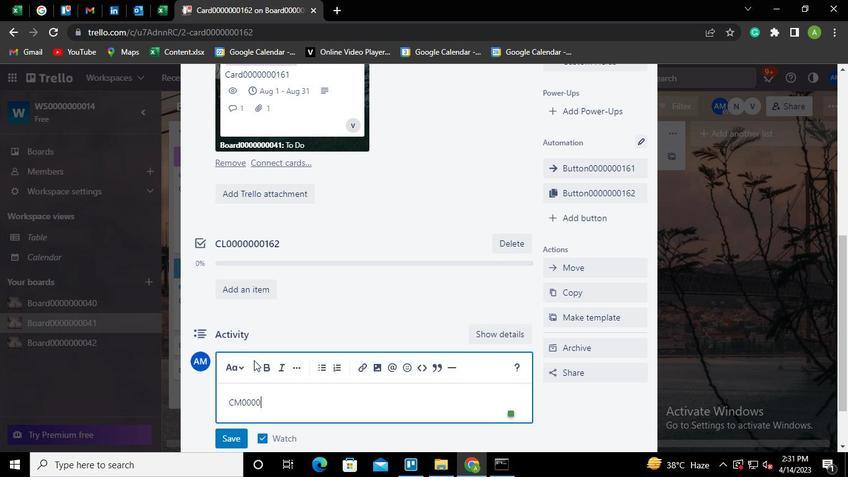 
Action: Keyboard <96>
Screenshot: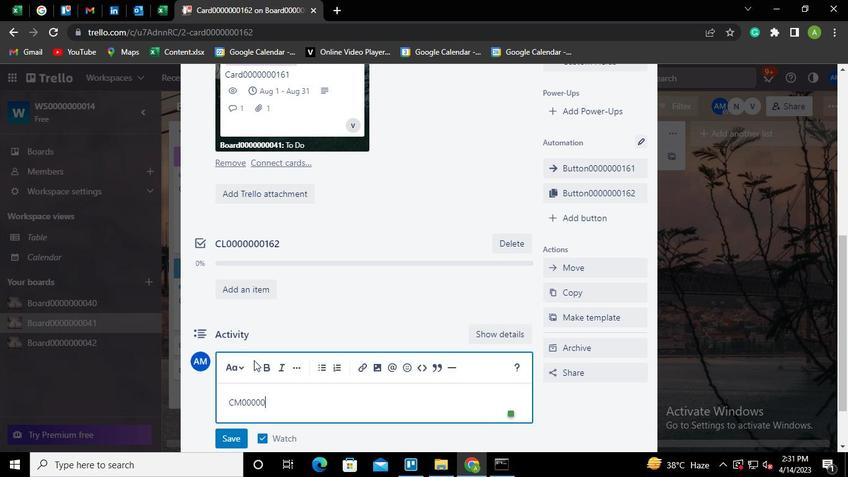 
Action: Keyboard <96>
Screenshot: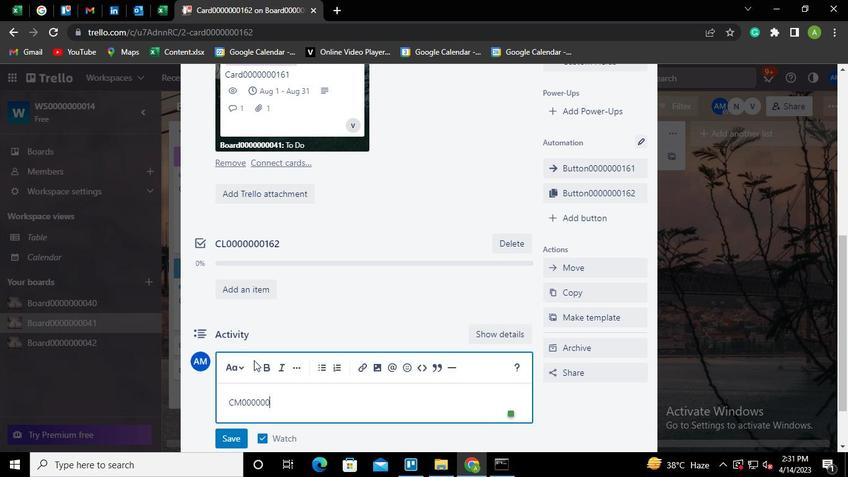 
Action: Keyboard <97>
Screenshot: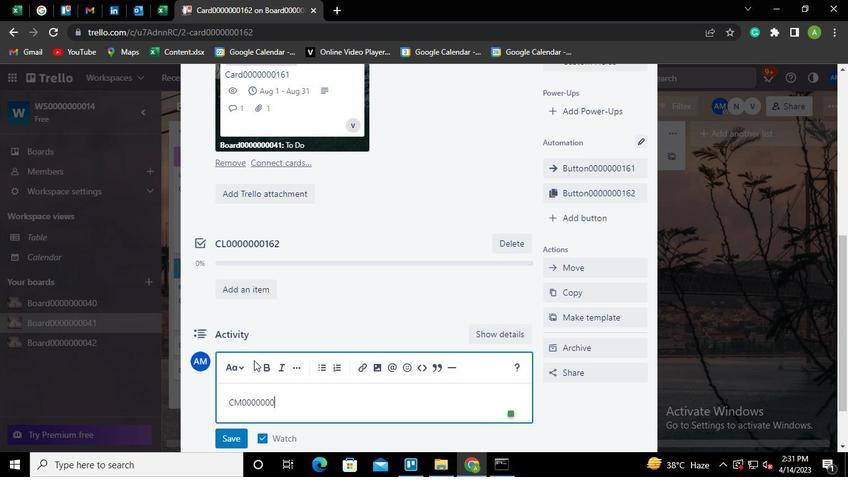 
Action: Keyboard <102>
Screenshot: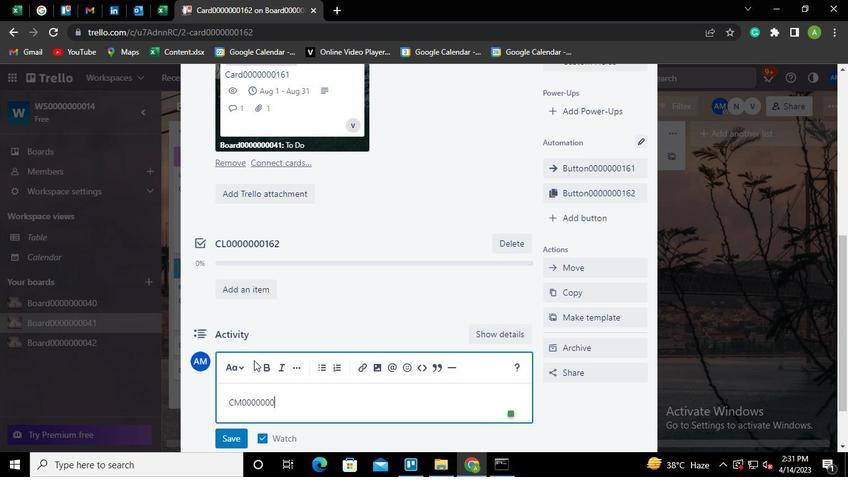 
Action: Keyboard <98>
Screenshot: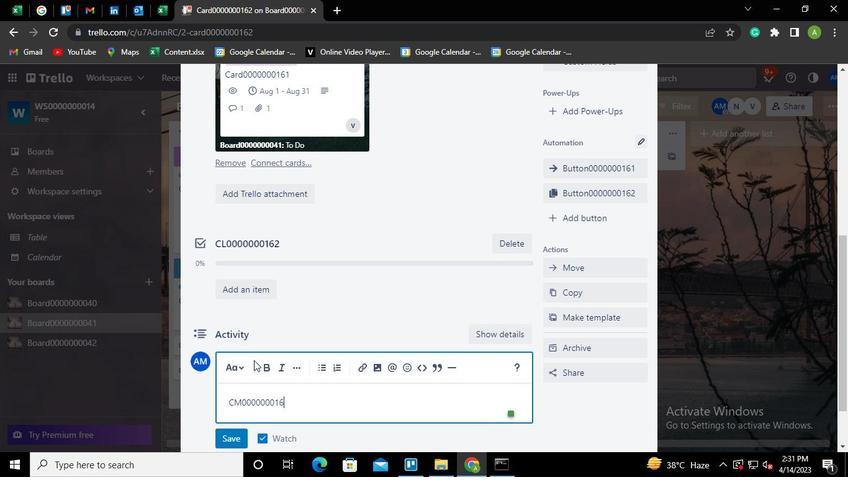 
Action: Mouse moved to (236, 441)
Screenshot: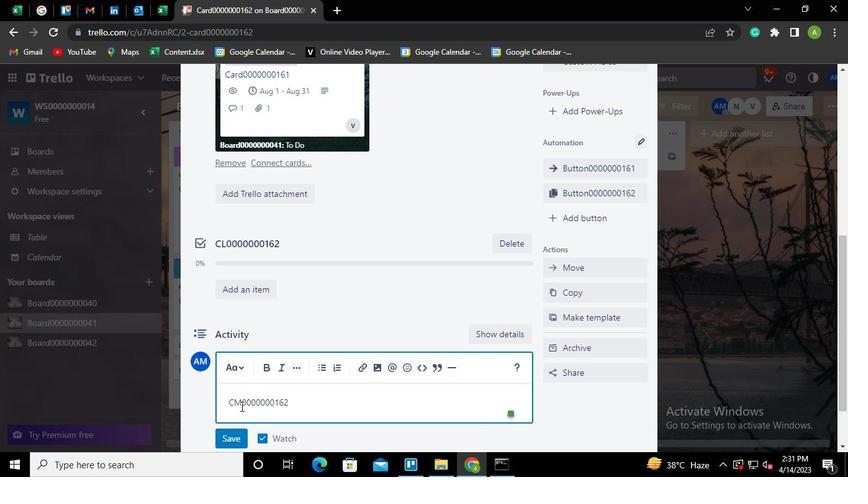 
Action: Mouse pressed left at (236, 441)
Screenshot: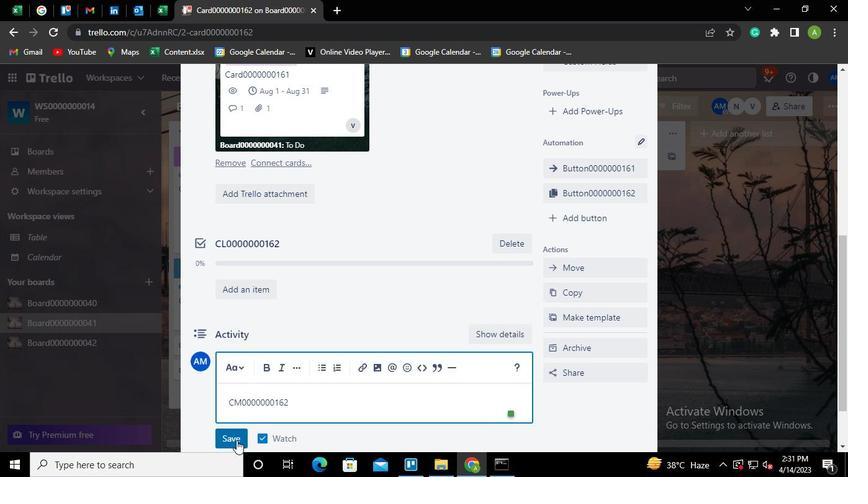
Action: Mouse moved to (501, 468)
Screenshot: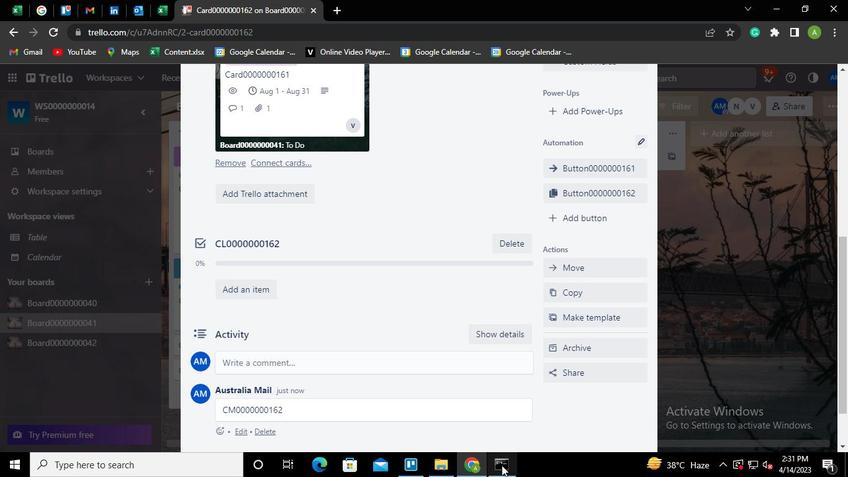 
Action: Mouse pressed left at (501, 468)
Screenshot: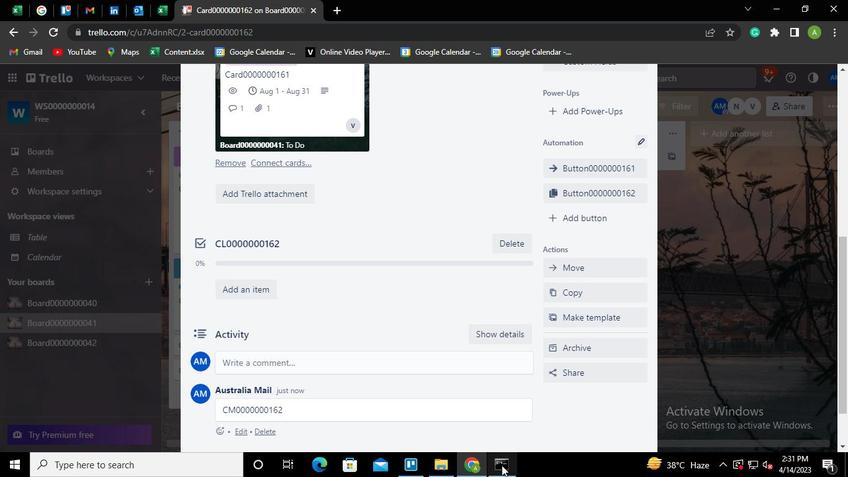 
Action: Mouse moved to (613, 26)
Screenshot: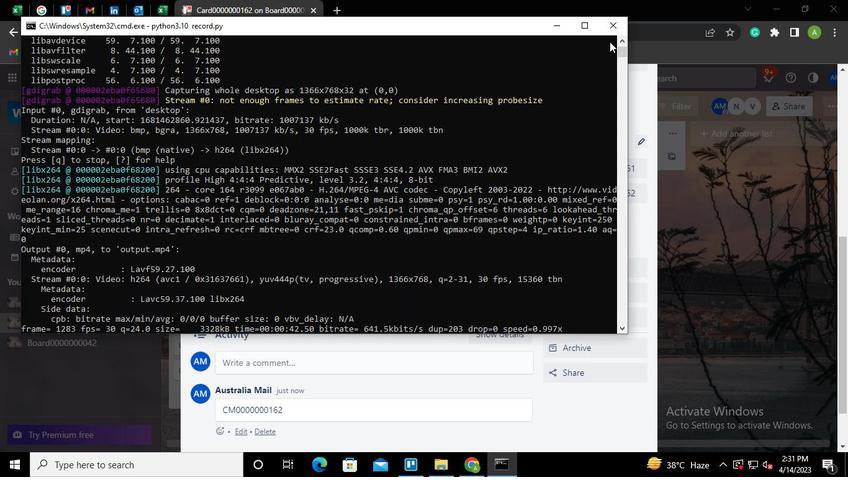 
Action: Mouse pressed left at (613, 26)
Screenshot: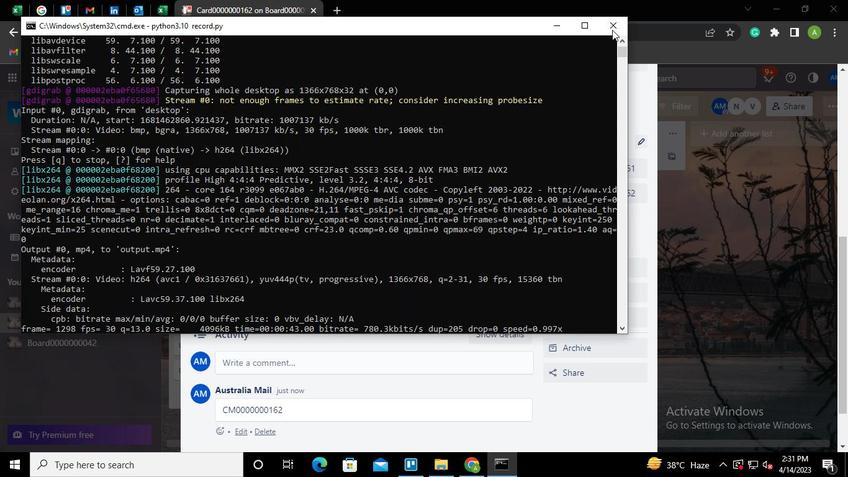 
